 Task: Add Derma-E Rosehip & Almond Hand to the cart.
Action: Mouse moved to (750, 294)
Screenshot: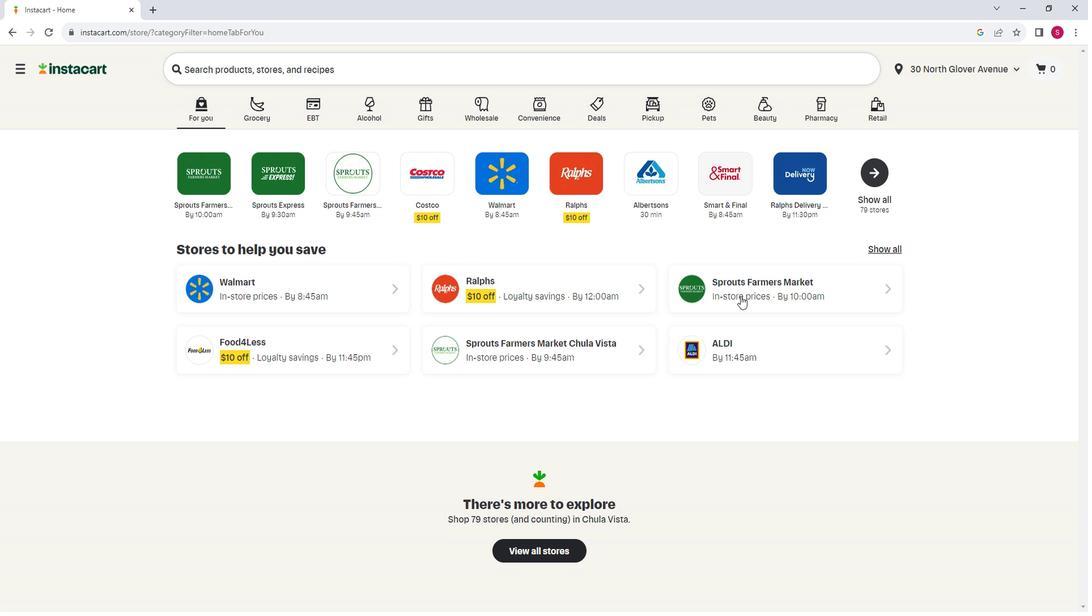 
Action: Mouse pressed left at (750, 294)
Screenshot: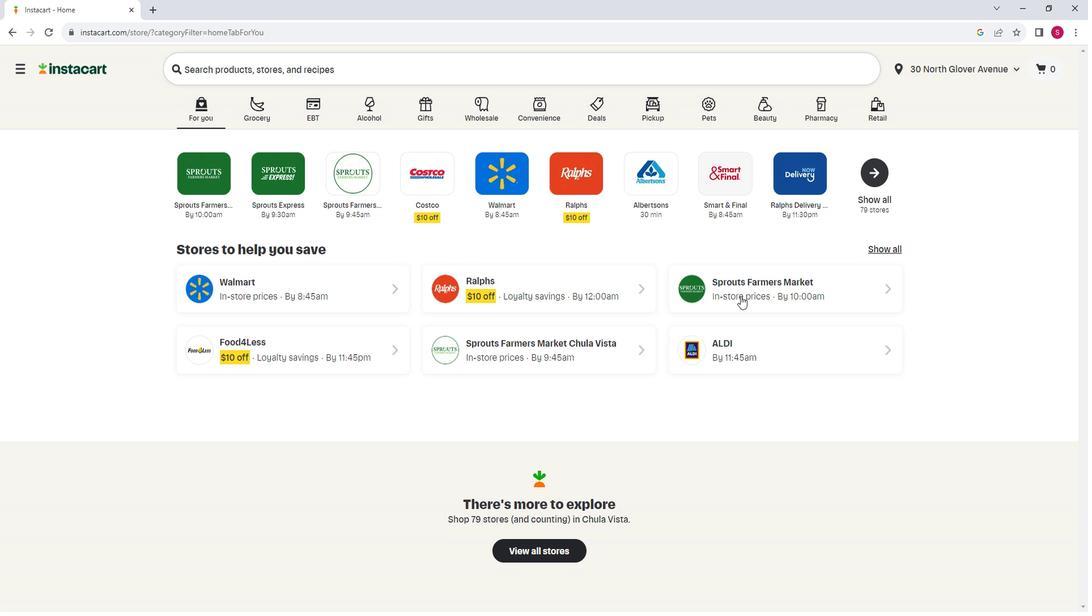 
Action: Mouse moved to (89, 417)
Screenshot: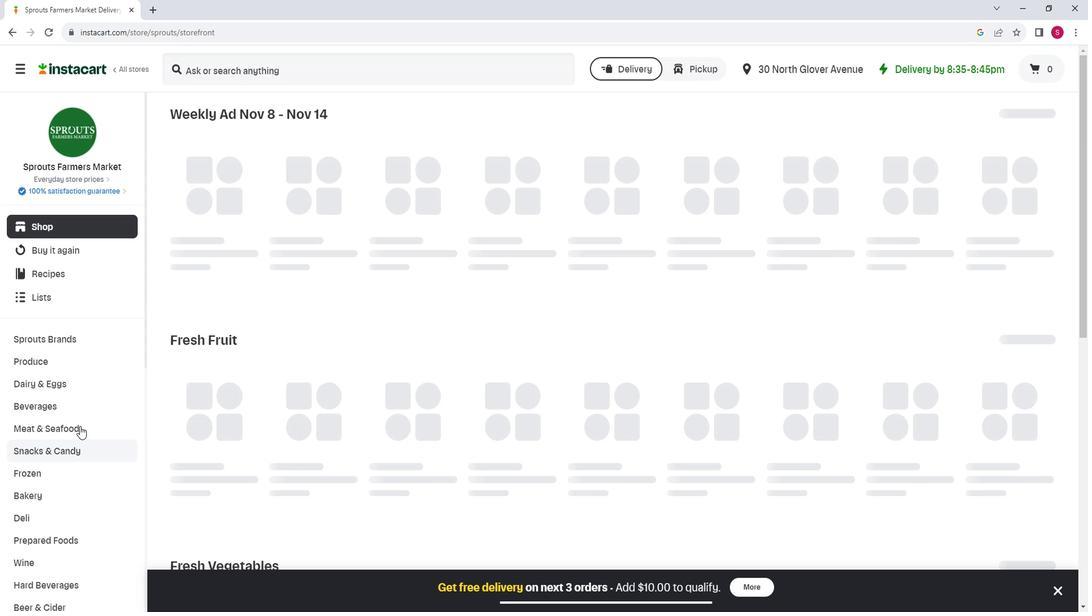 
Action: Mouse scrolled (89, 417) with delta (0, 0)
Screenshot: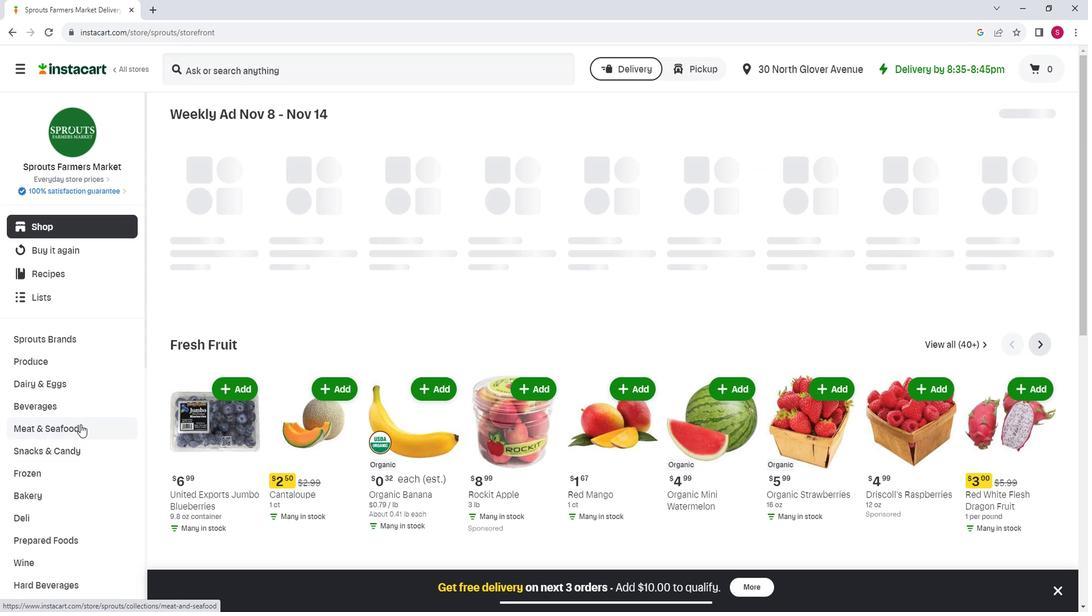 
Action: Mouse moved to (90, 417)
Screenshot: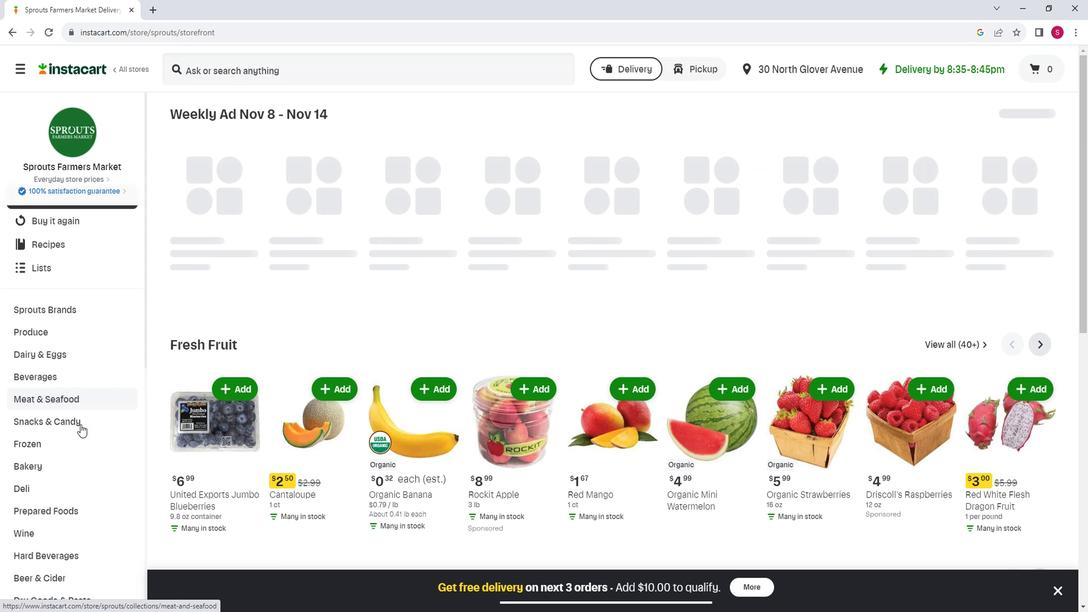 
Action: Mouse scrolled (90, 416) with delta (0, 0)
Screenshot: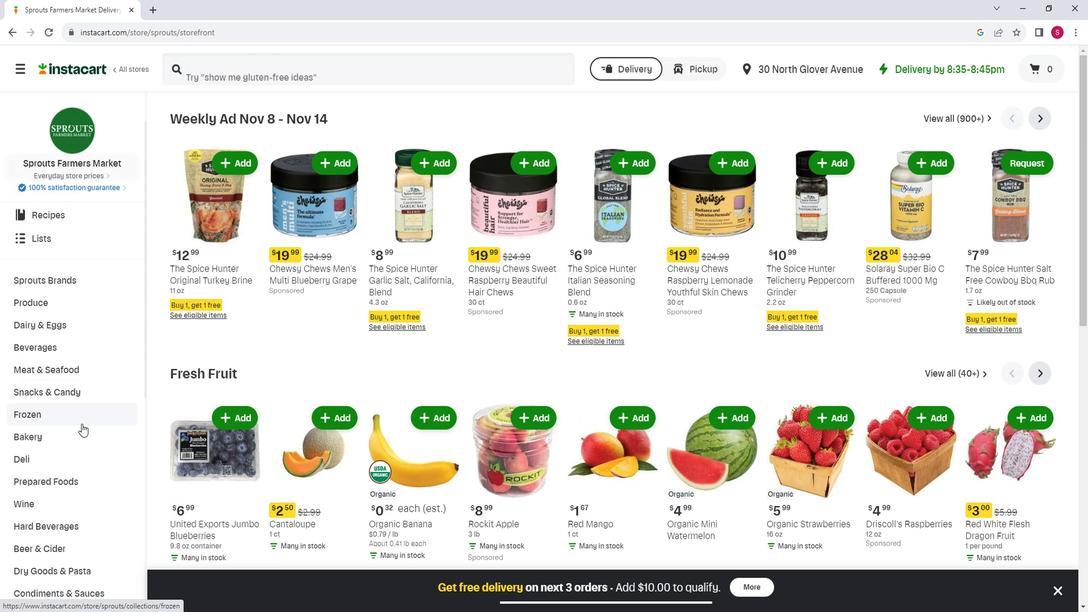 
Action: Mouse moved to (90, 417)
Screenshot: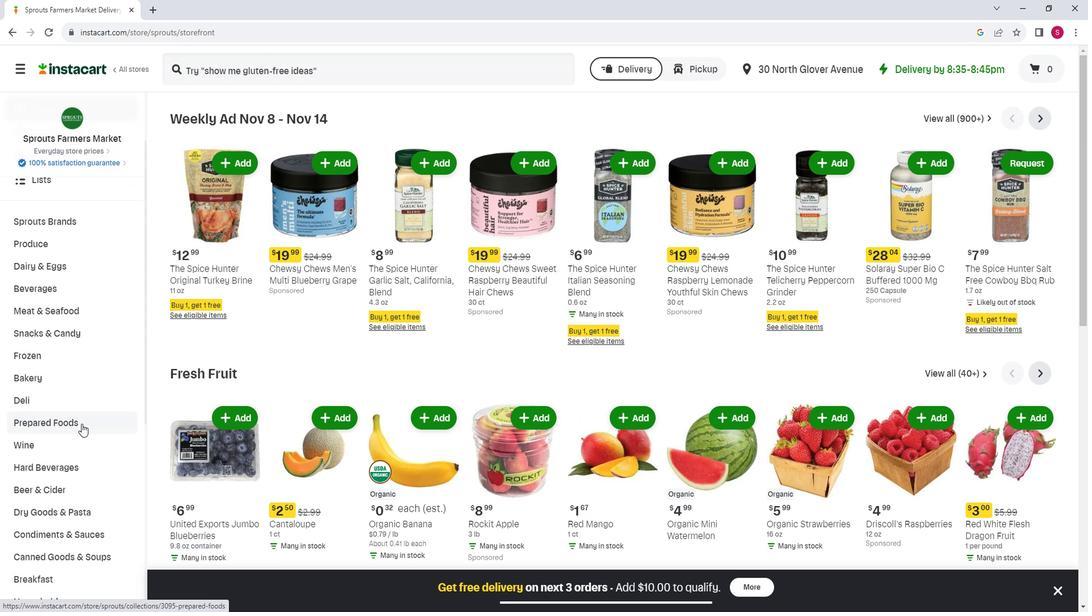
Action: Mouse scrolled (90, 416) with delta (0, 0)
Screenshot: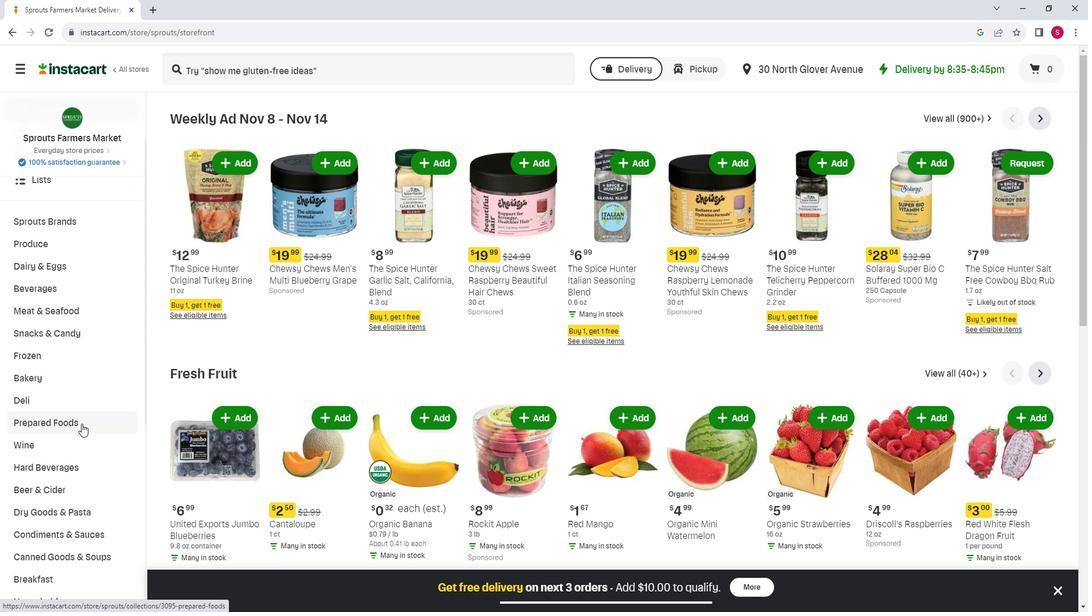 
Action: Mouse scrolled (90, 416) with delta (0, 0)
Screenshot: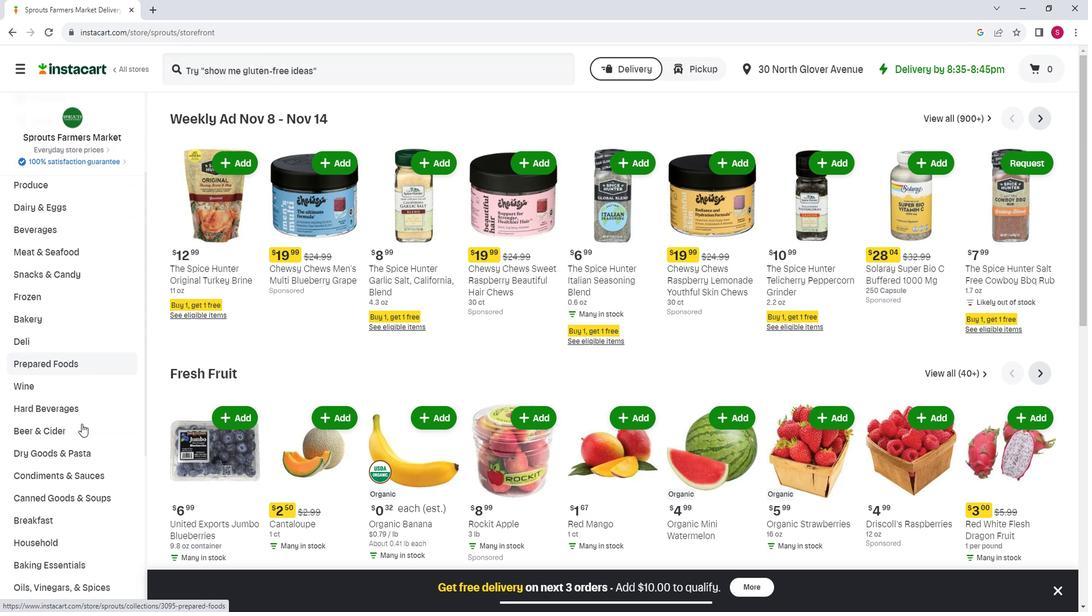 
Action: Mouse moved to (79, 472)
Screenshot: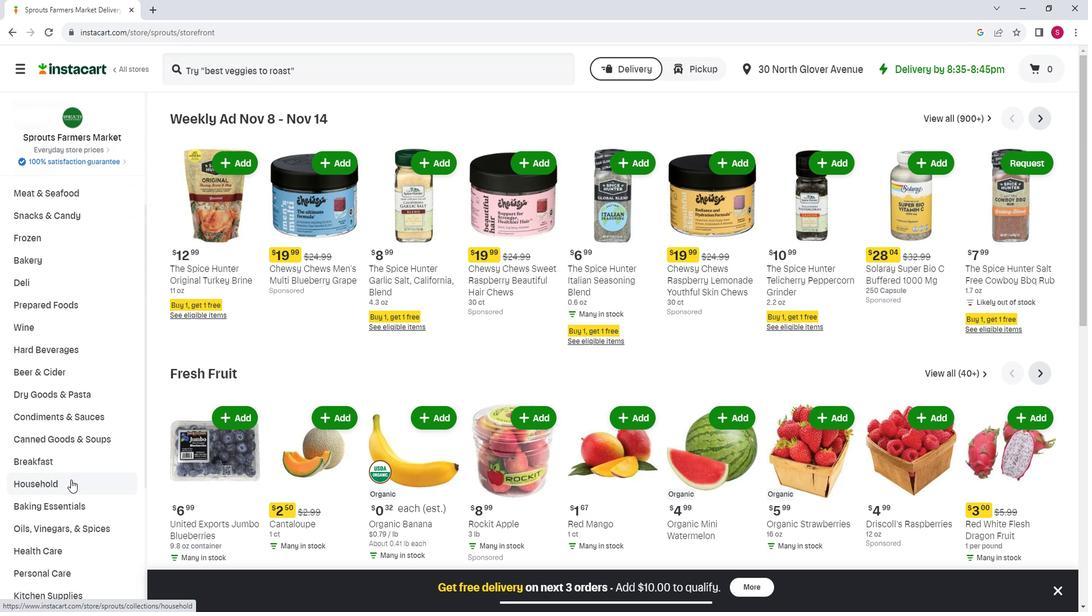 
Action: Mouse scrolled (79, 472) with delta (0, 0)
Screenshot: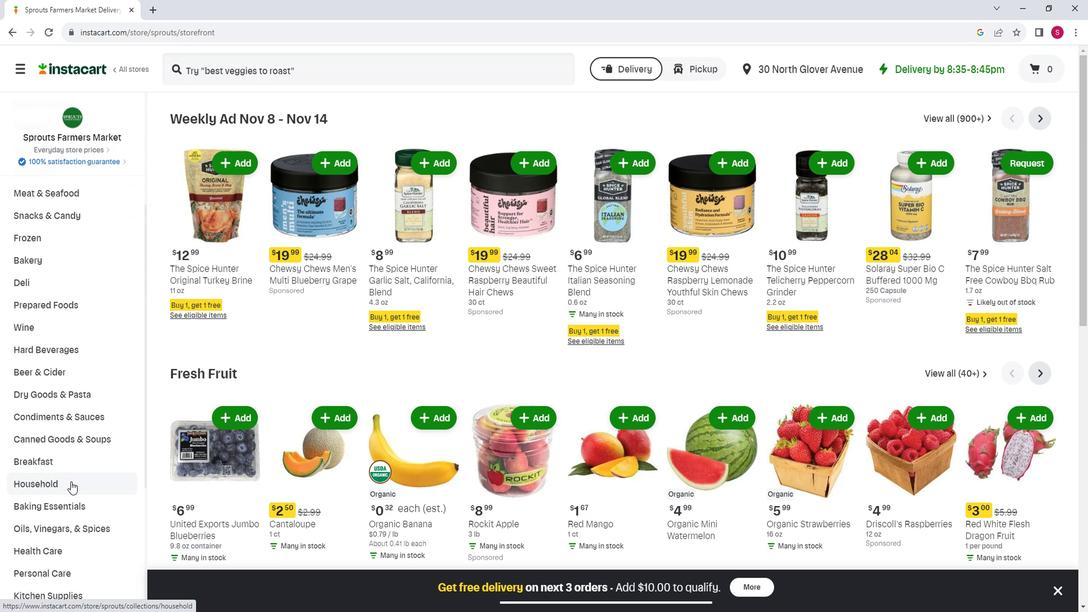 
Action: Mouse moved to (77, 494)
Screenshot: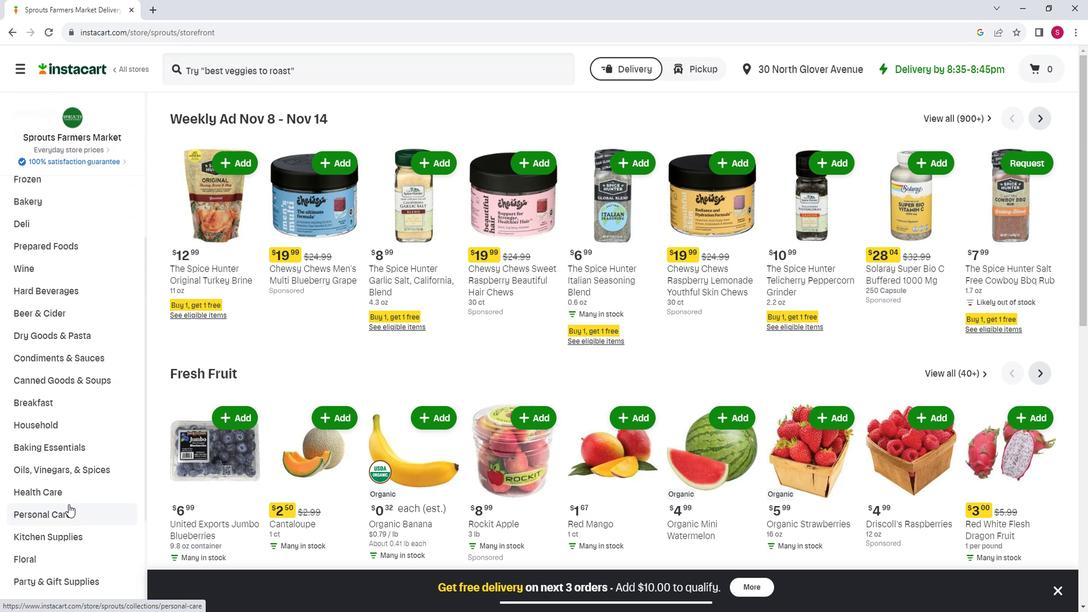 
Action: Mouse pressed left at (77, 494)
Screenshot: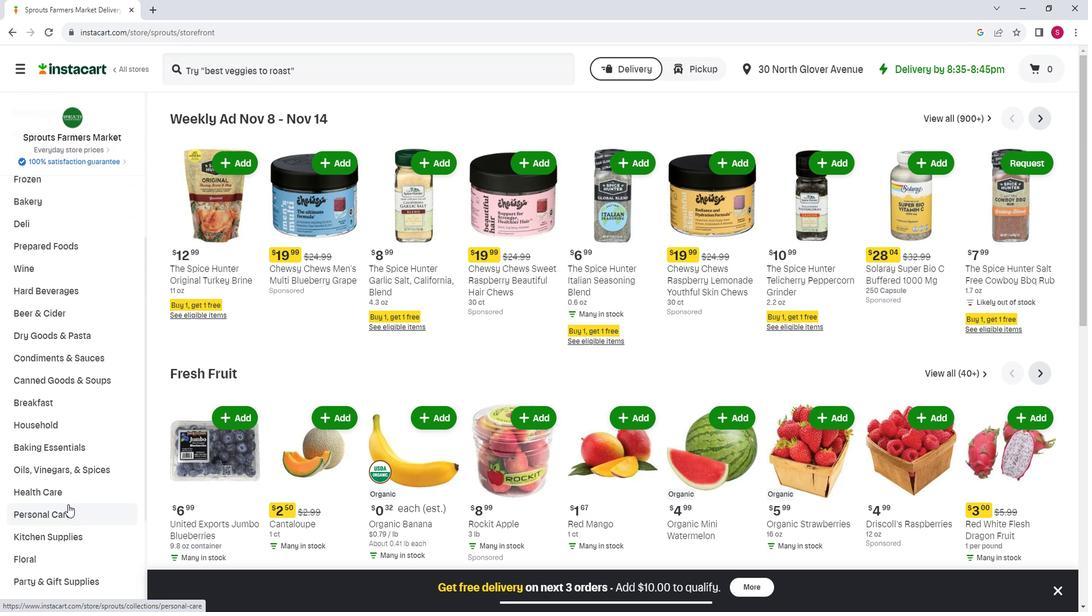 
Action: Mouse moved to (307, 154)
Screenshot: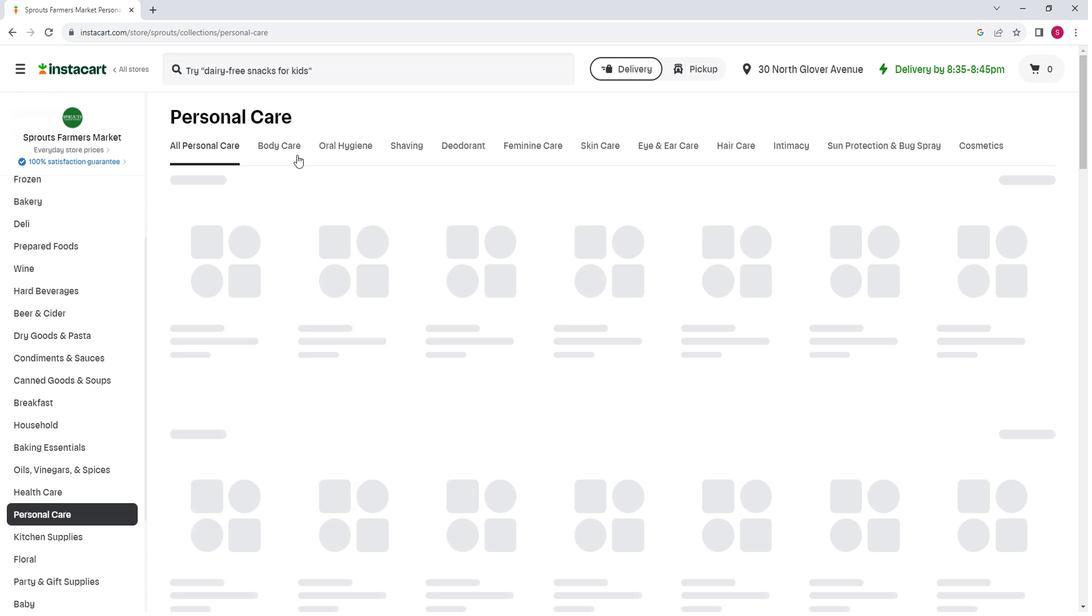 
Action: Mouse pressed left at (307, 154)
Screenshot: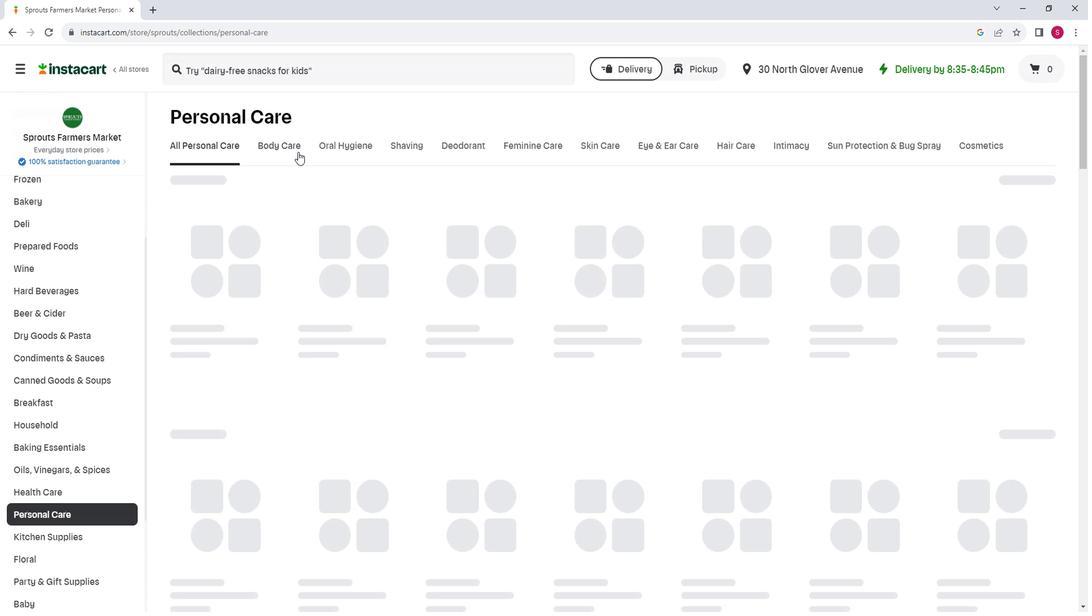 
Action: Mouse moved to (465, 202)
Screenshot: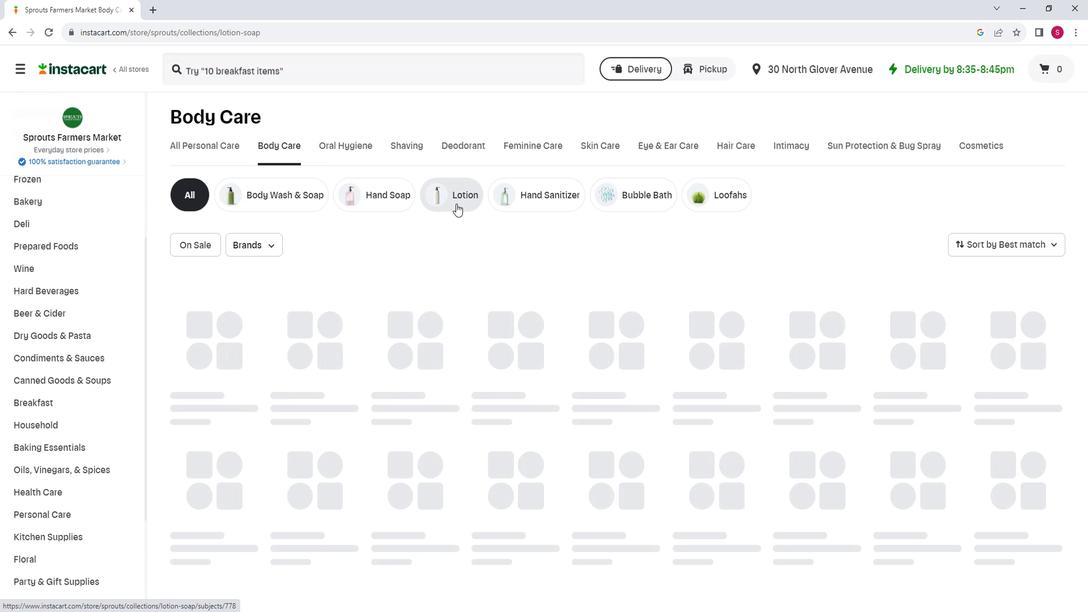 
Action: Mouse pressed left at (465, 202)
Screenshot: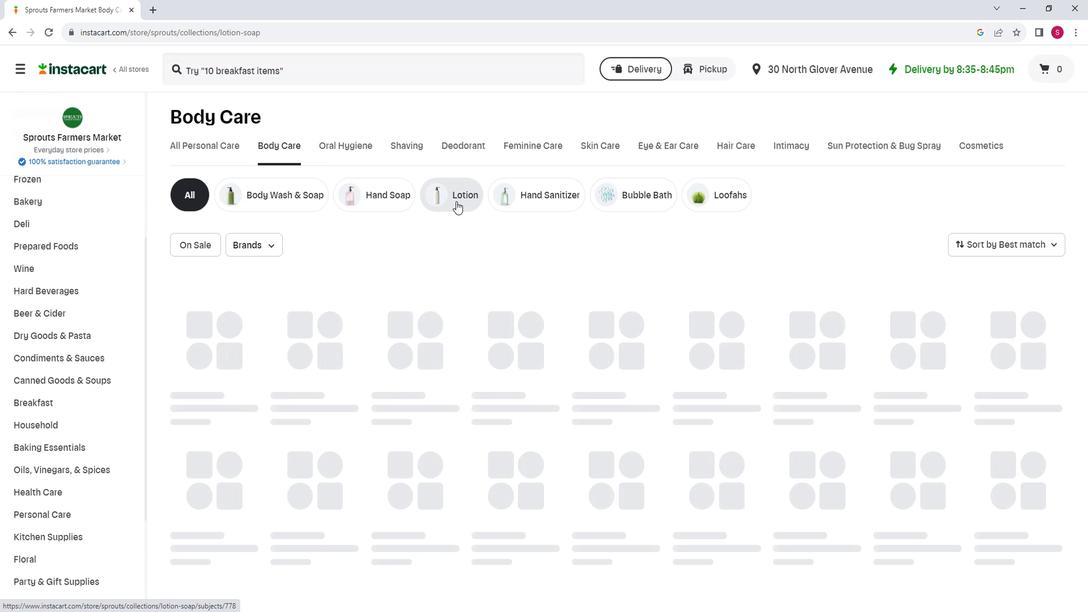 
Action: Mouse moved to (292, 86)
Screenshot: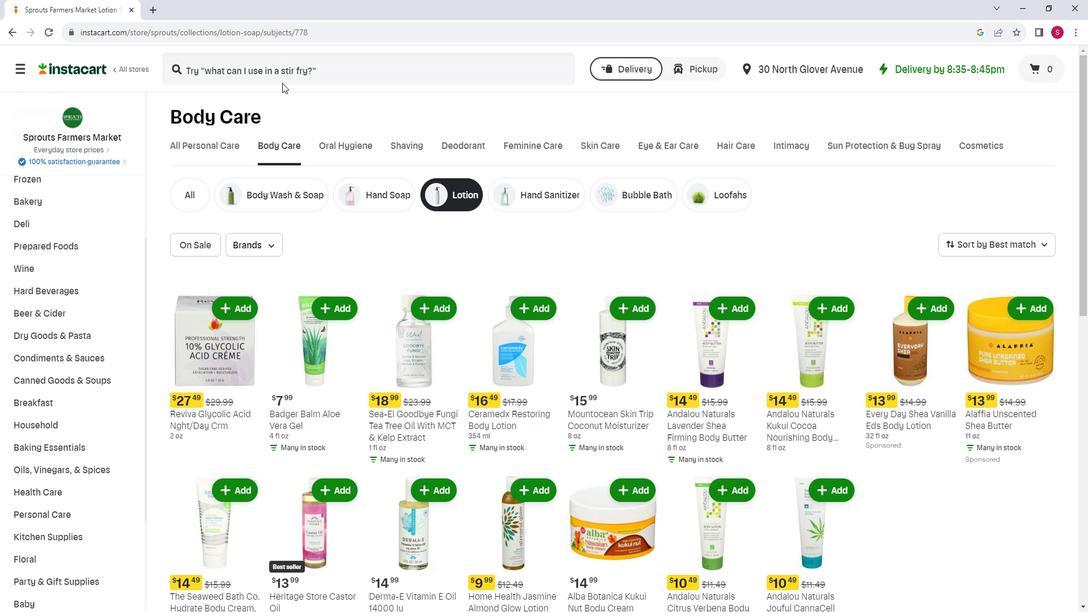 
Action: Mouse pressed left at (292, 86)
Screenshot: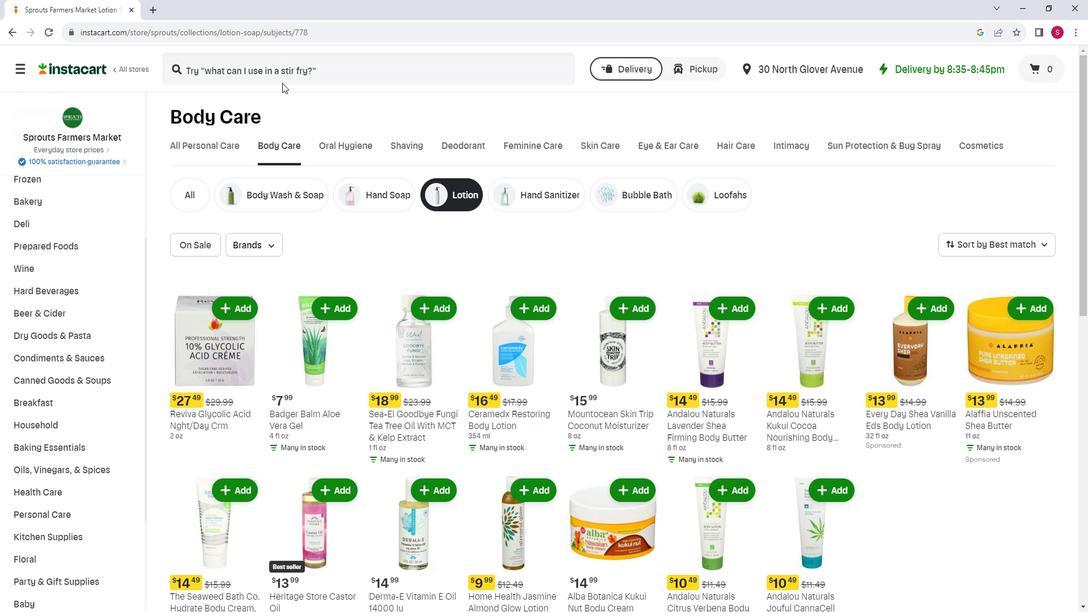 
Action: Mouse moved to (297, 83)
Screenshot: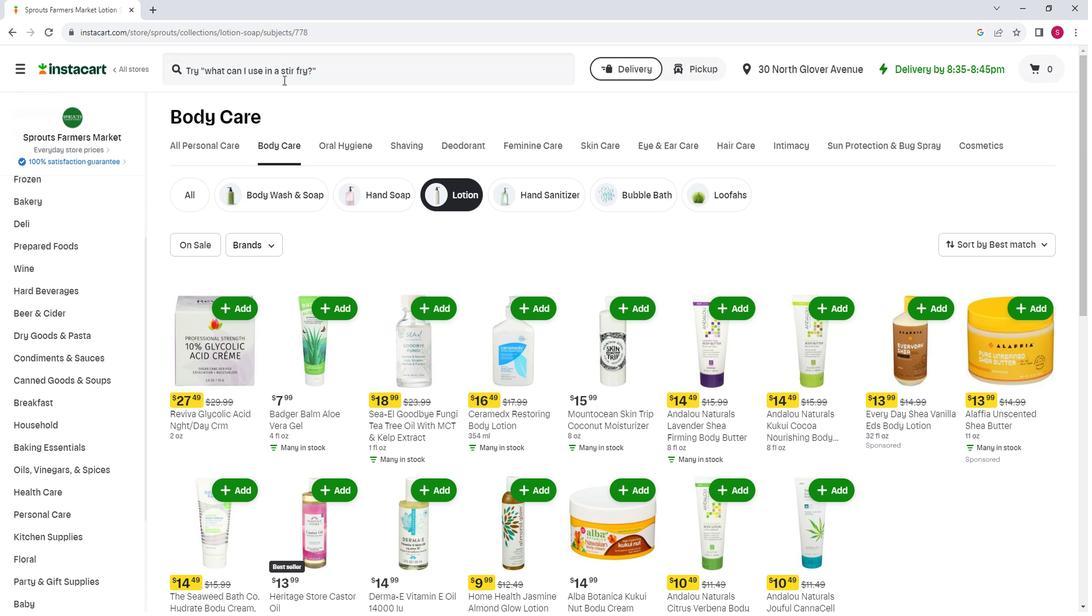 
Action: Mouse pressed left at (297, 83)
Screenshot: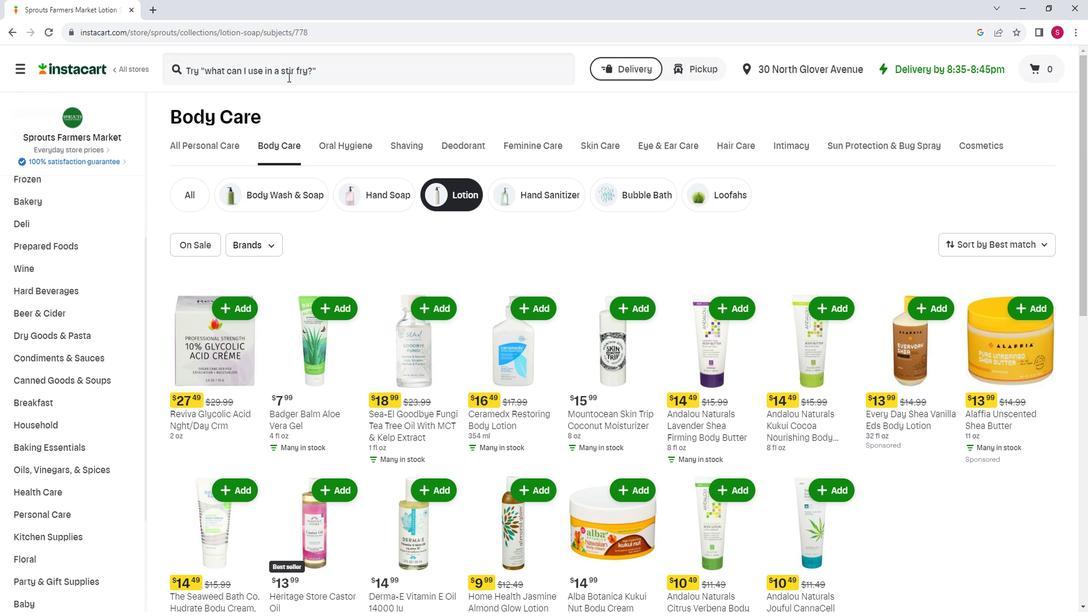 
Action: Key pressed <Key.shift>Derma-<Key.shift>E<Key.space><Key.shift><Key.shift><Key.shift><Key.shift>Rosehip<Key.space><Key.shift>&<Key.space><Key.shift>Almond<Key.space><Key.shift>Hand<Key.space><Key.enter>
Screenshot: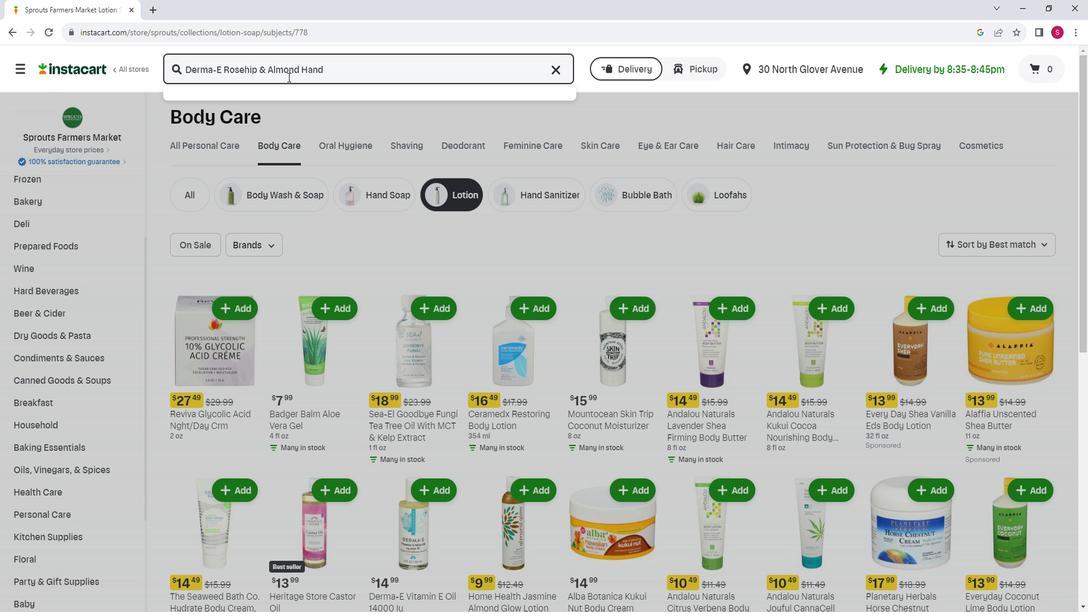 
Action: Mouse moved to (341, 300)
Screenshot: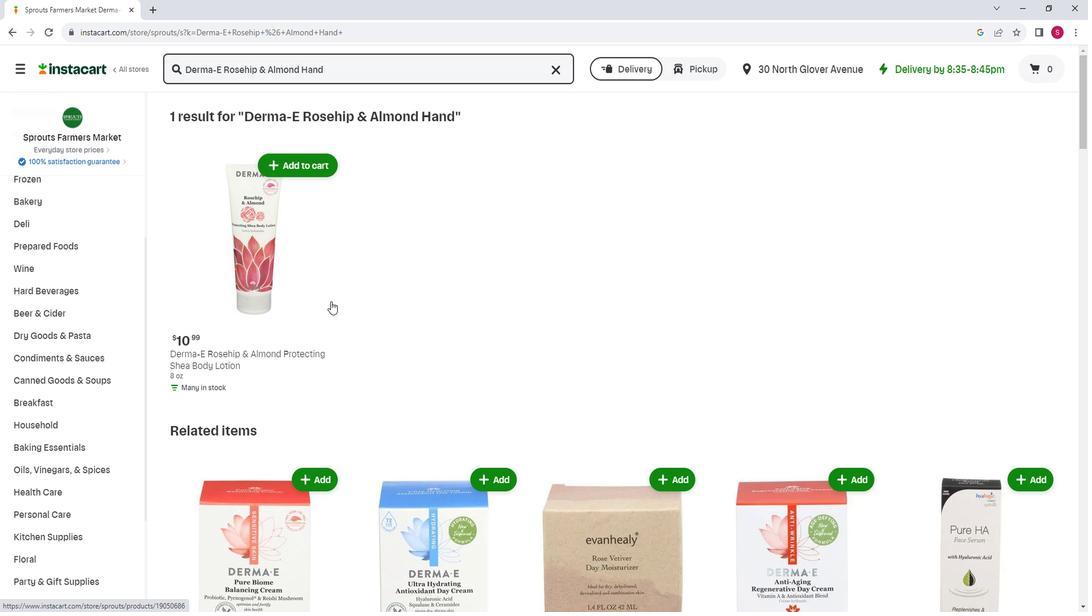 
Action: Mouse scrolled (341, 299) with delta (0, 0)
Screenshot: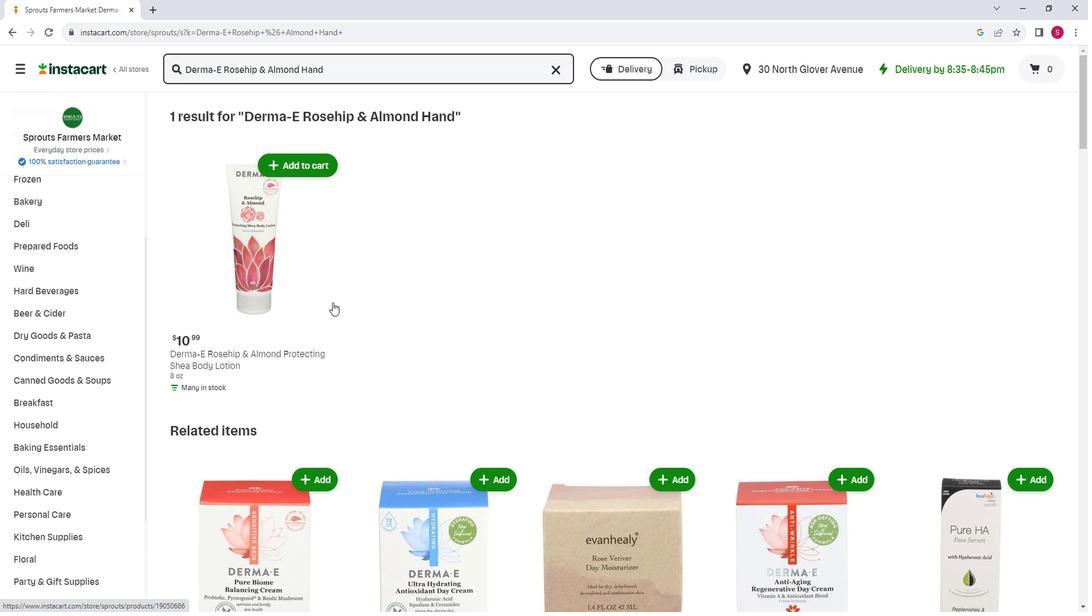 
Action: Mouse scrolled (341, 299) with delta (0, 0)
Screenshot: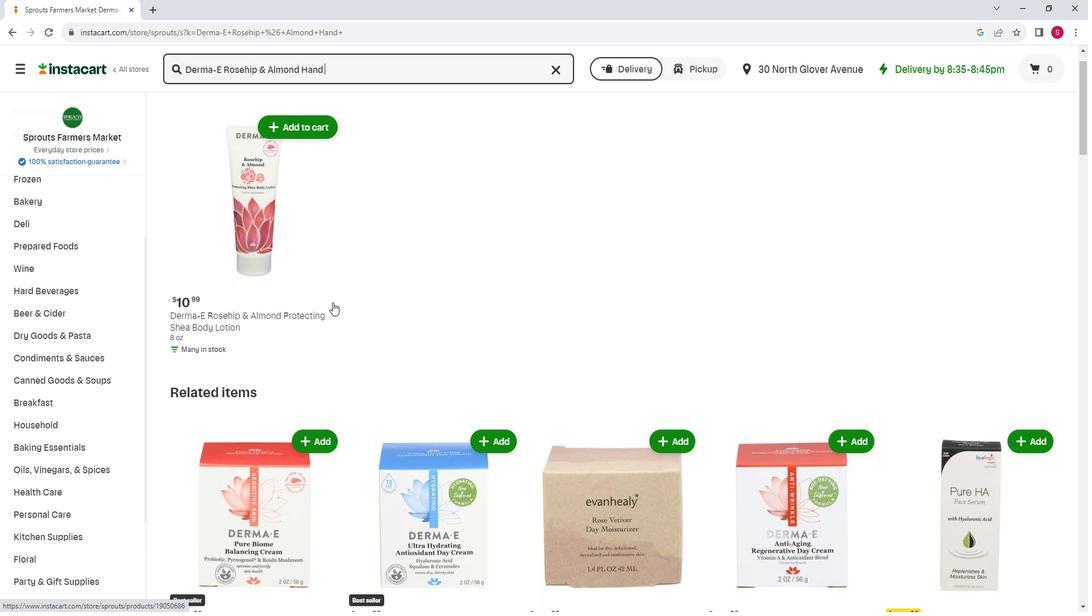 
Action: Mouse moved to (373, 289)
Screenshot: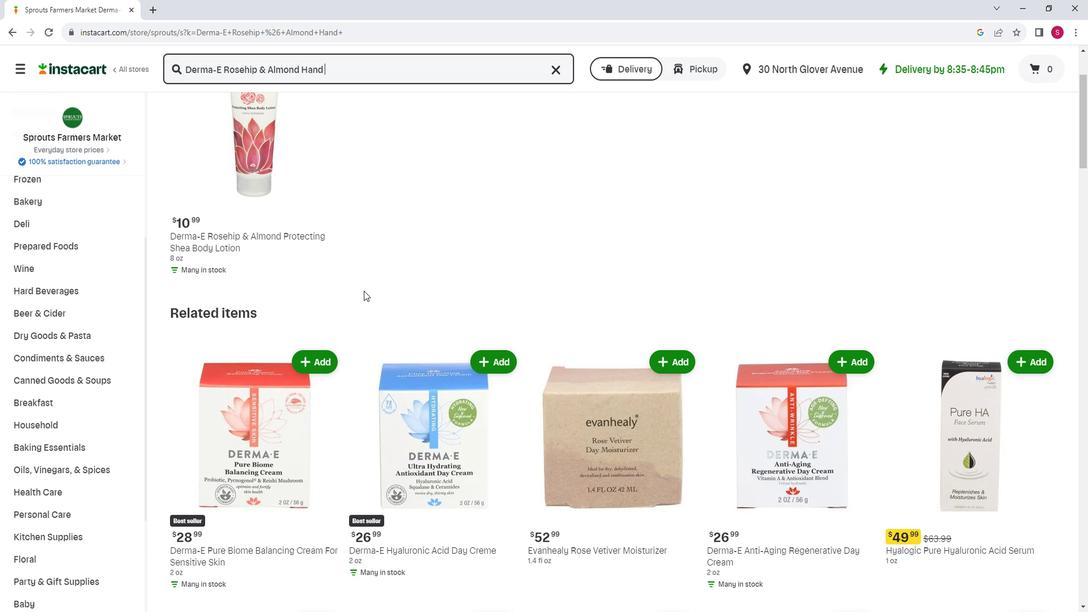 
Action: Mouse scrolled (373, 288) with delta (0, 0)
Screenshot: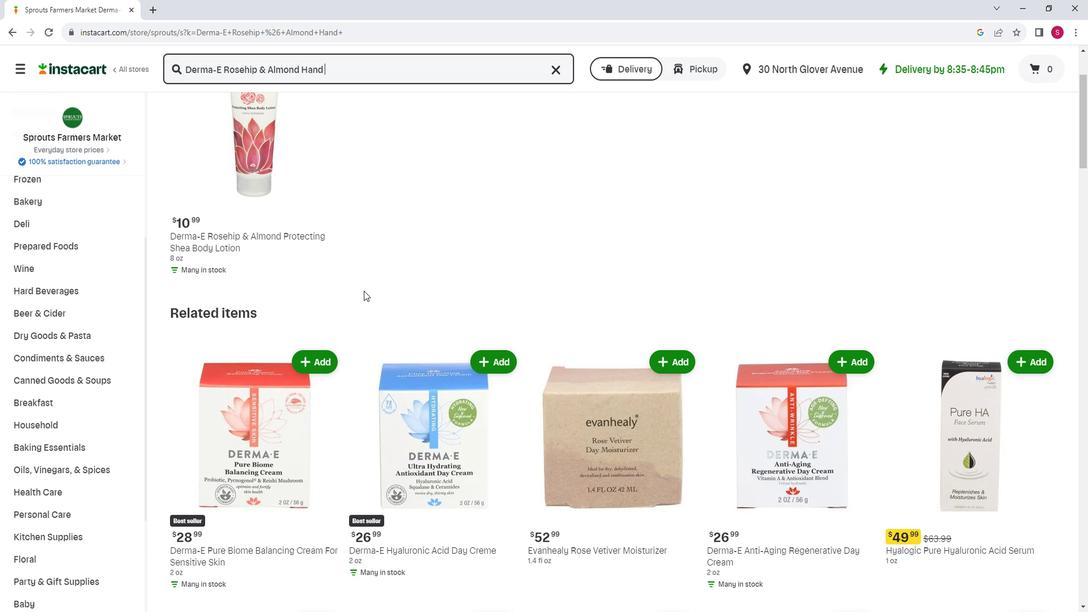
Action: Mouse moved to (374, 288)
Screenshot: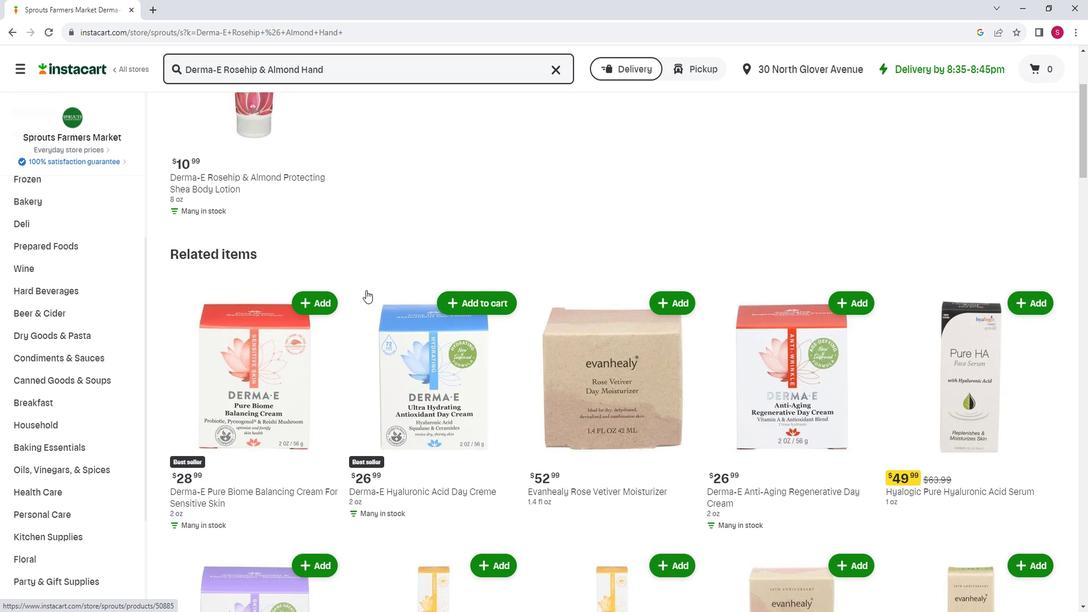 
Action: Mouse scrolled (374, 288) with delta (0, 0)
Screenshot: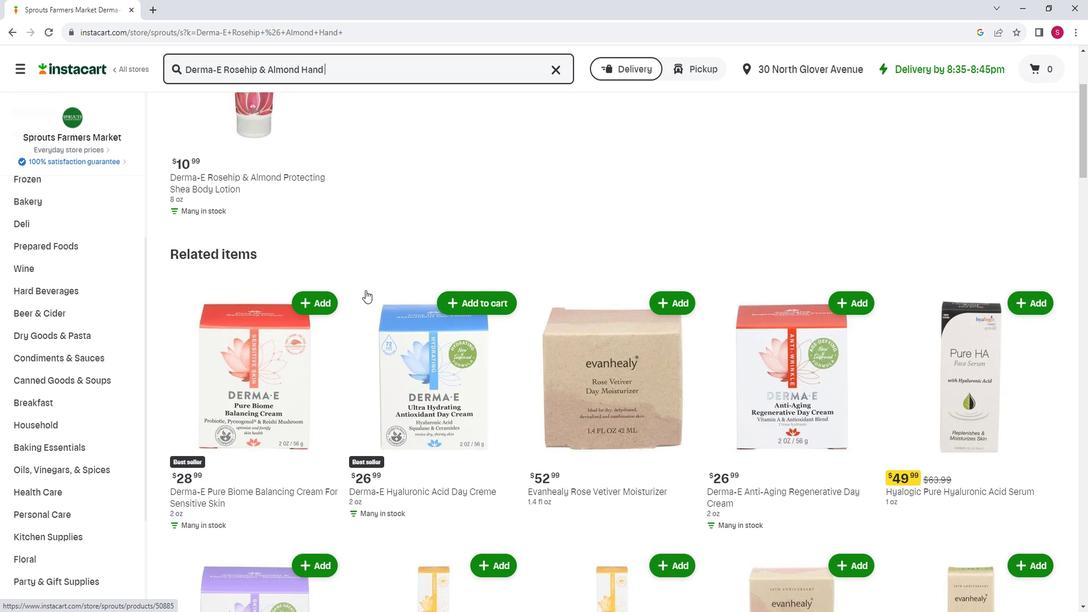 
Action: Mouse moved to (371, 280)
Screenshot: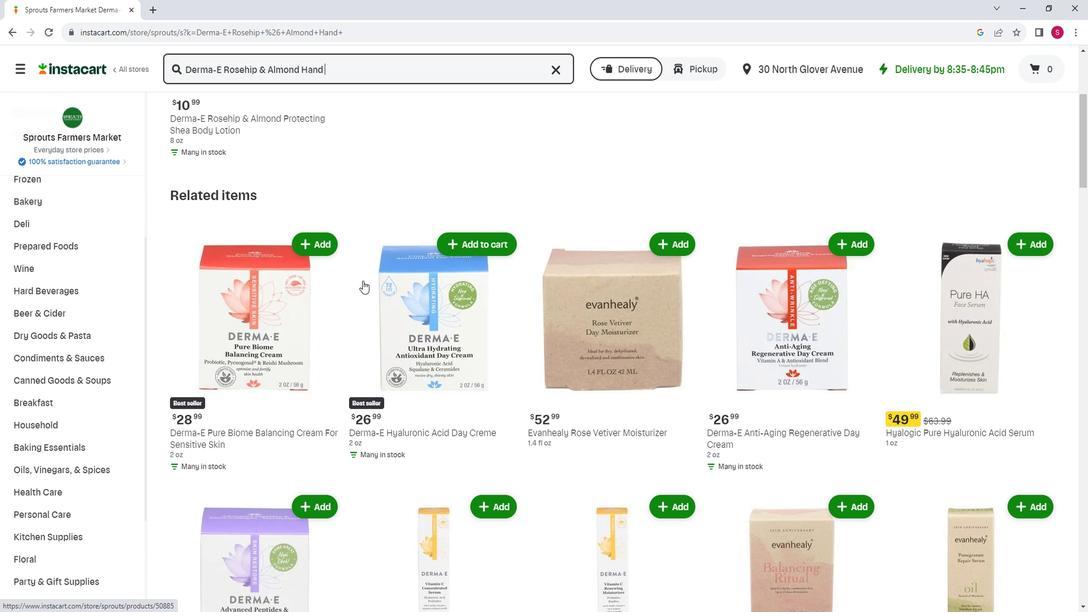 
Action: Mouse scrolled (371, 279) with delta (0, 0)
Screenshot: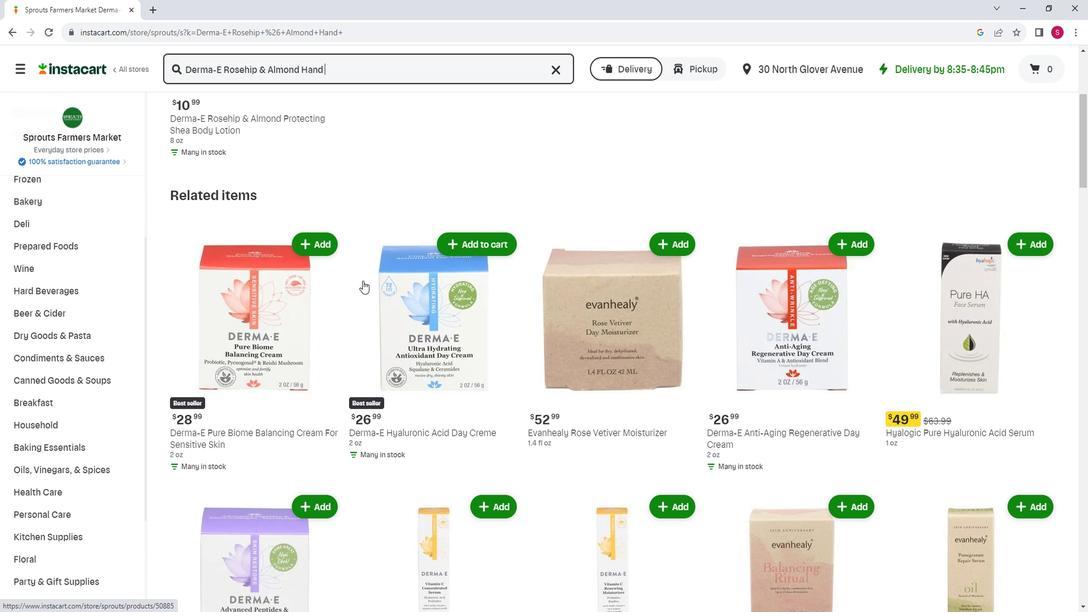 
Action: Mouse moved to (367, 282)
Screenshot: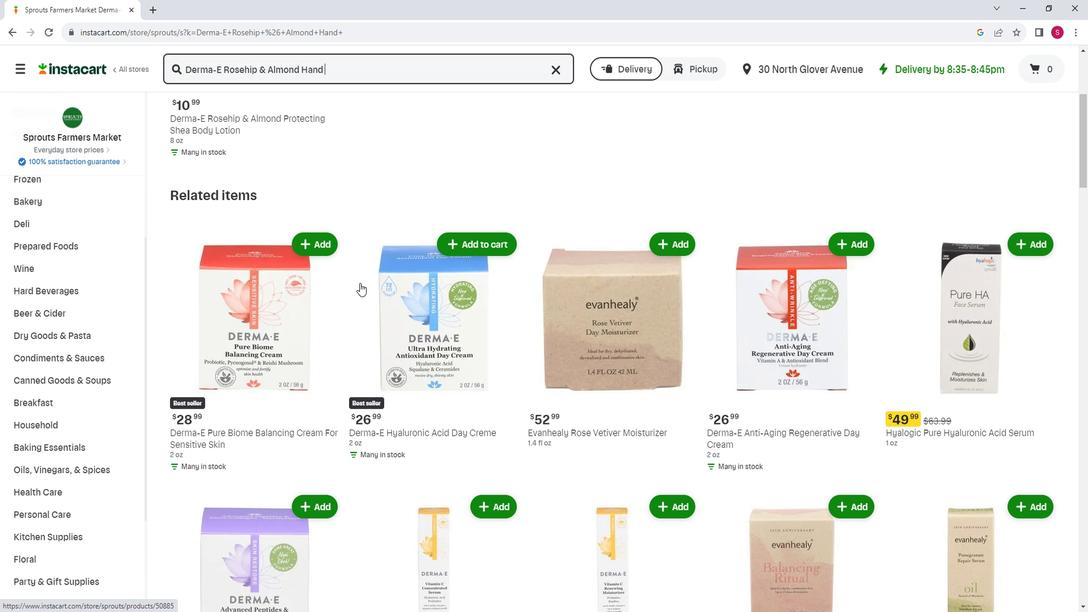 
Action: Mouse scrolled (367, 282) with delta (0, 0)
Screenshot: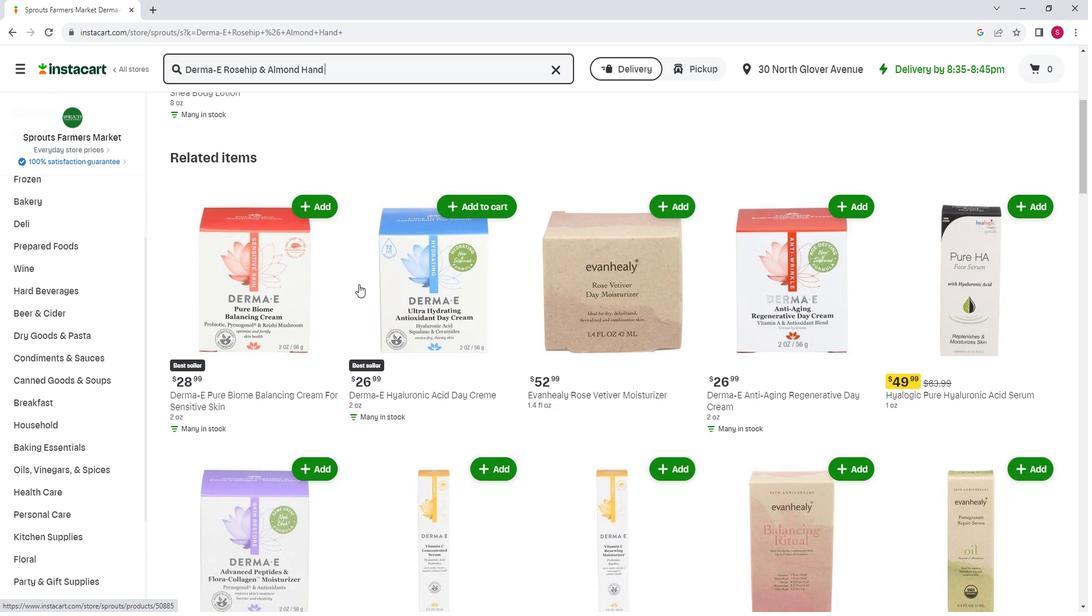 
Action: Mouse moved to (365, 286)
Screenshot: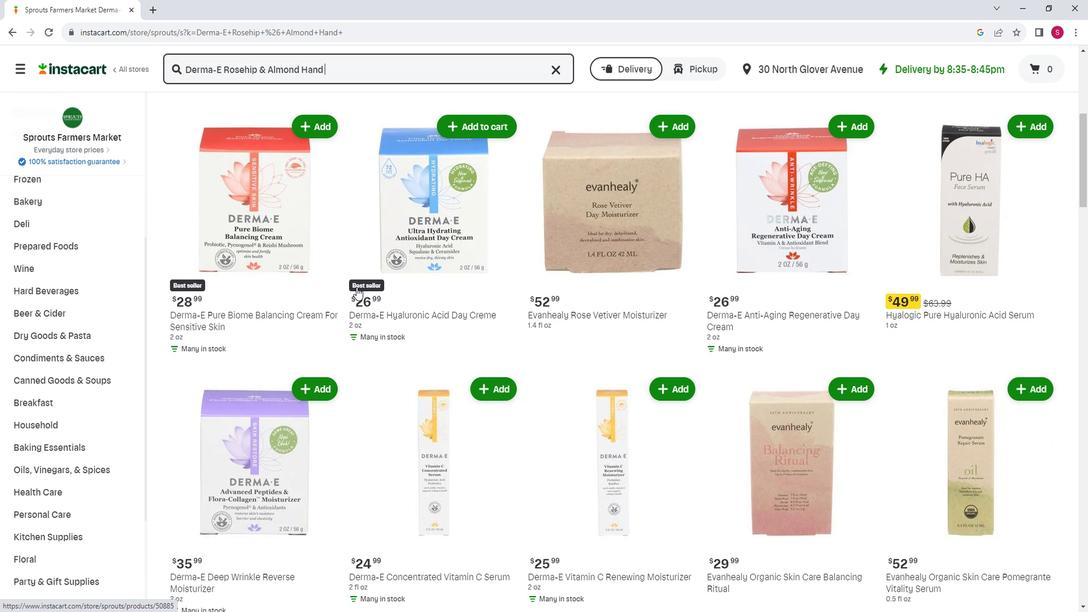 
Action: Mouse scrolled (365, 286) with delta (0, 0)
Screenshot: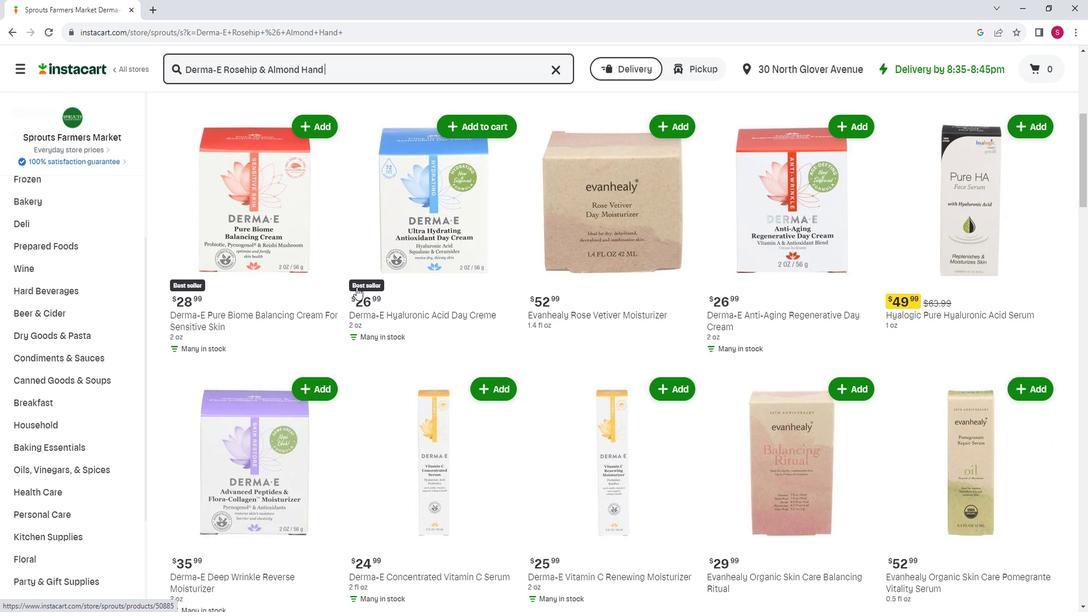 
Action: Mouse moved to (363, 295)
Screenshot: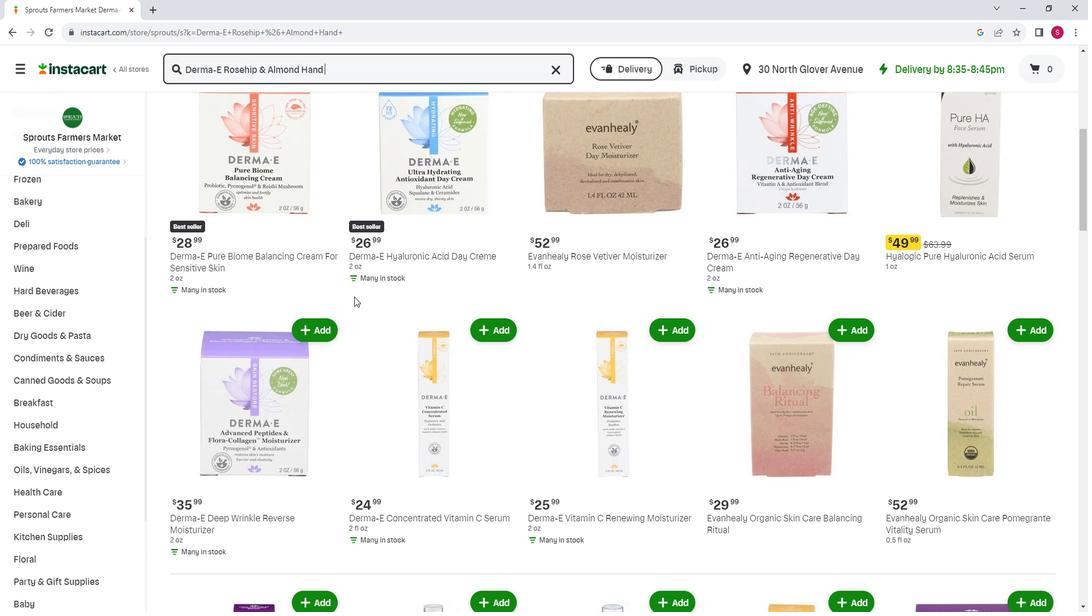 
Action: Mouse scrolled (363, 295) with delta (0, 0)
Screenshot: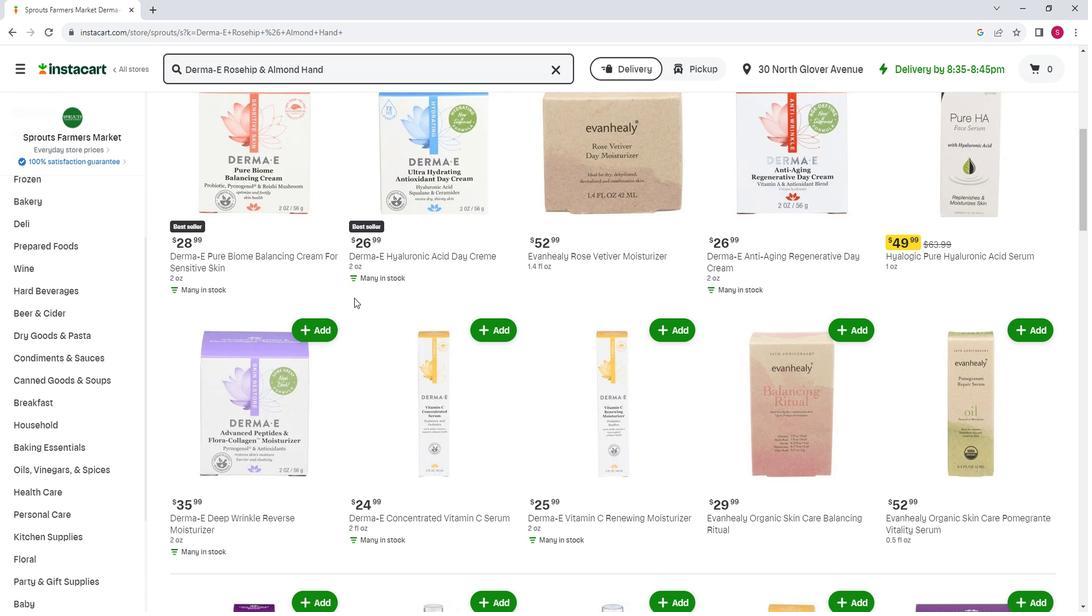 
Action: Mouse moved to (363, 295)
Screenshot: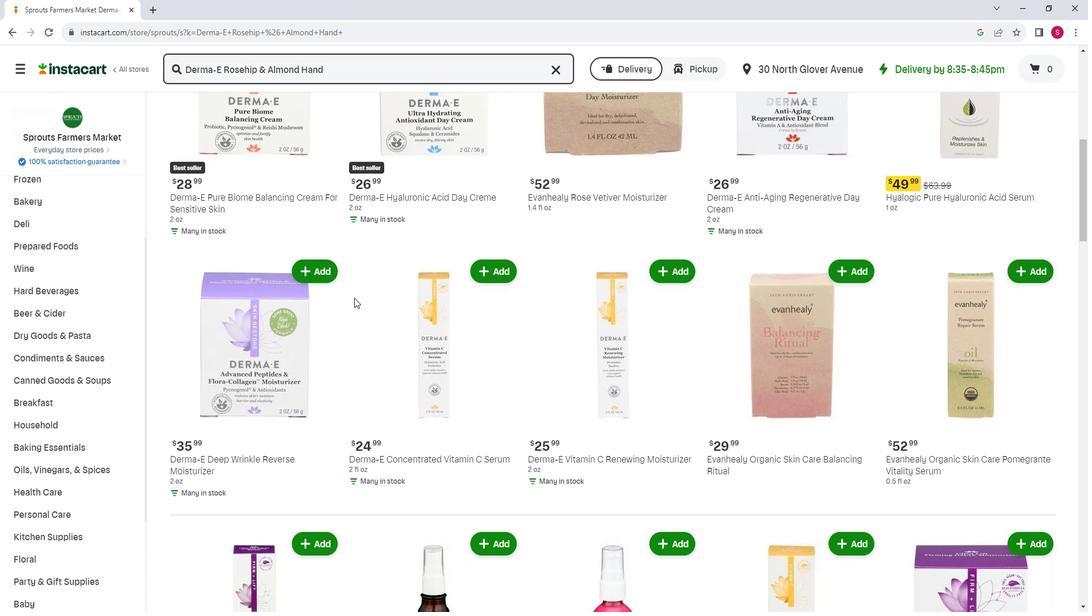 
Action: Mouse scrolled (363, 295) with delta (0, 0)
Screenshot: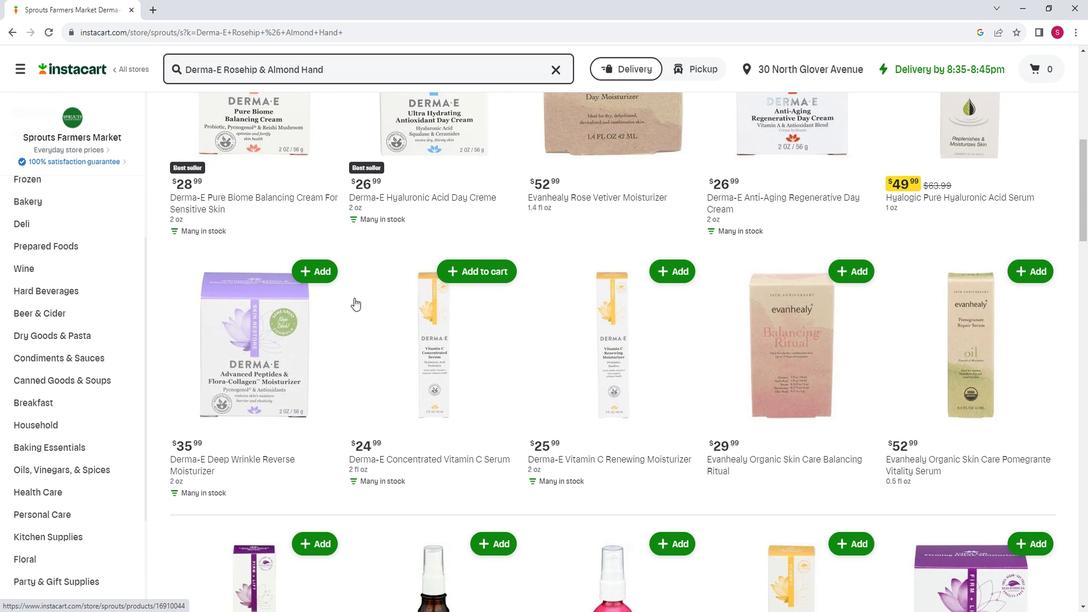 
Action: Mouse moved to (352, 298)
Screenshot: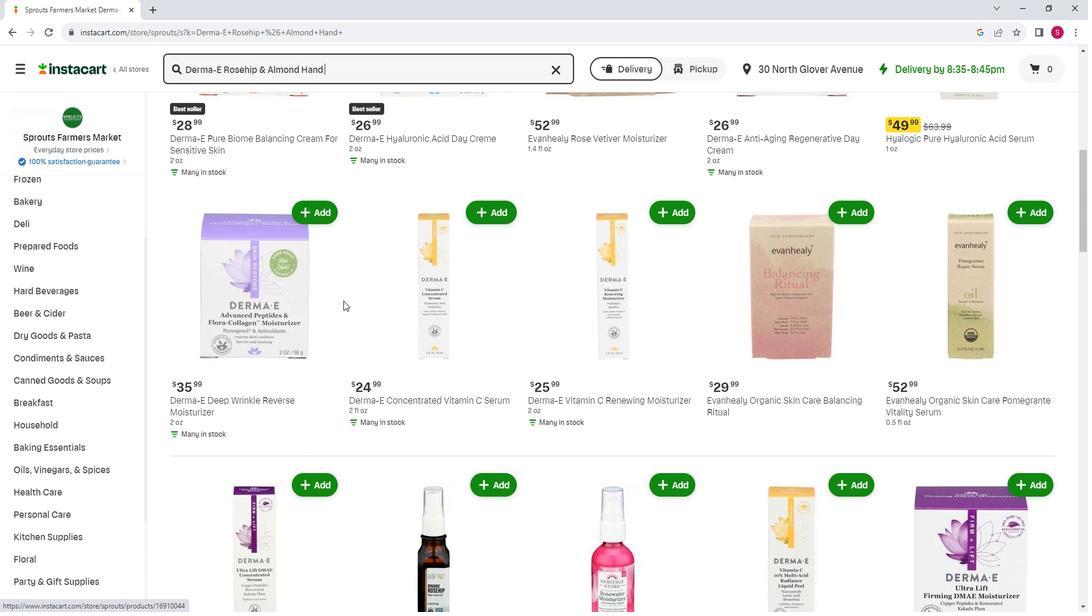 
Action: Mouse scrolled (352, 298) with delta (0, 0)
Screenshot: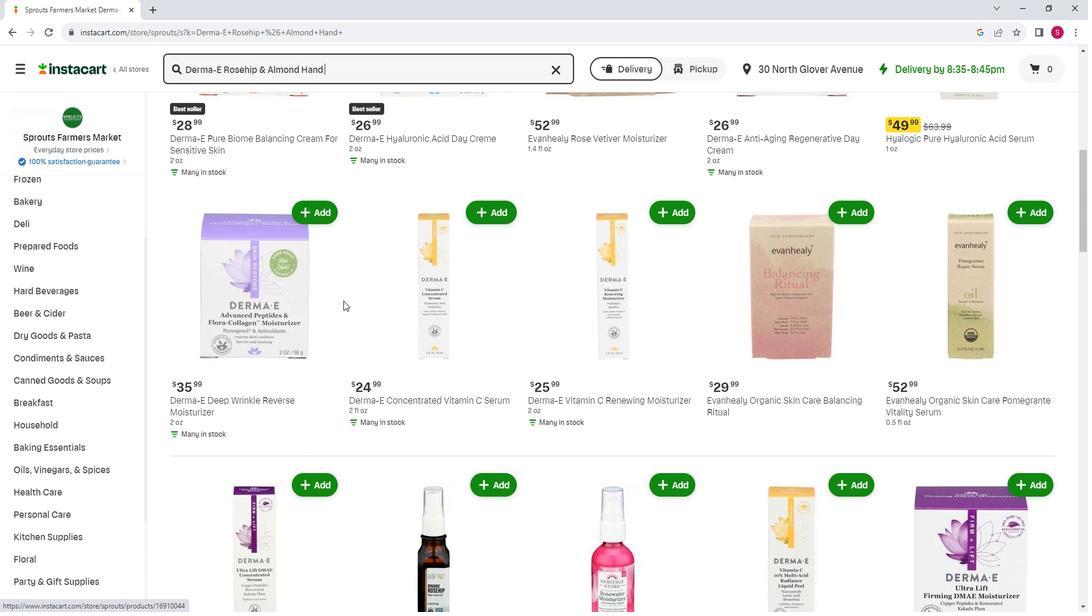 
Action: Mouse moved to (348, 297)
Screenshot: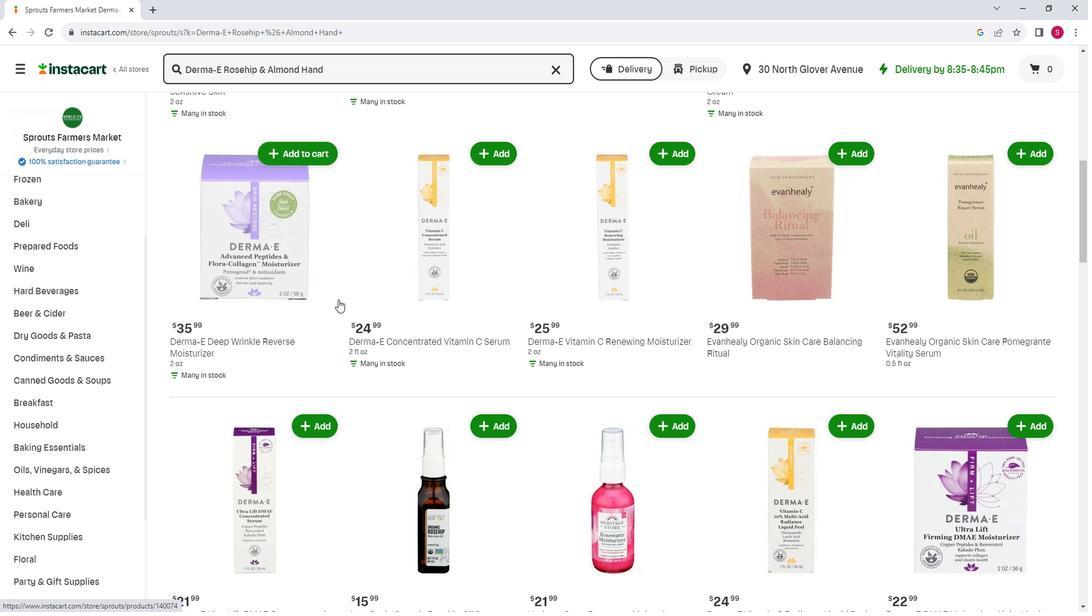 
Action: Mouse scrolled (348, 298) with delta (0, 0)
Screenshot: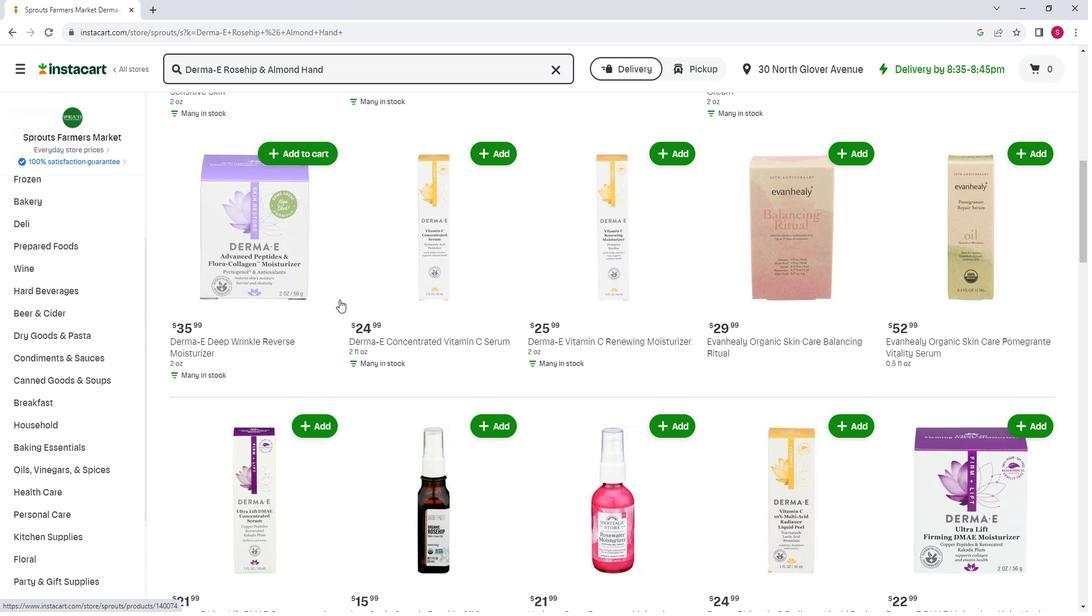 
Action: Mouse moved to (358, 299)
Screenshot: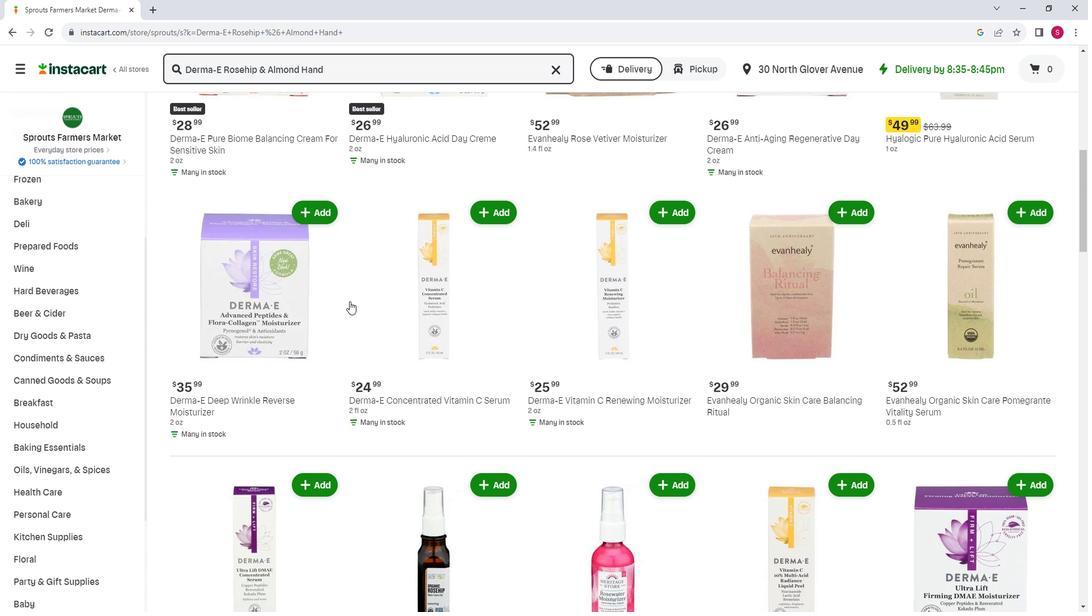 
Action: Mouse scrolled (358, 299) with delta (0, 0)
Screenshot: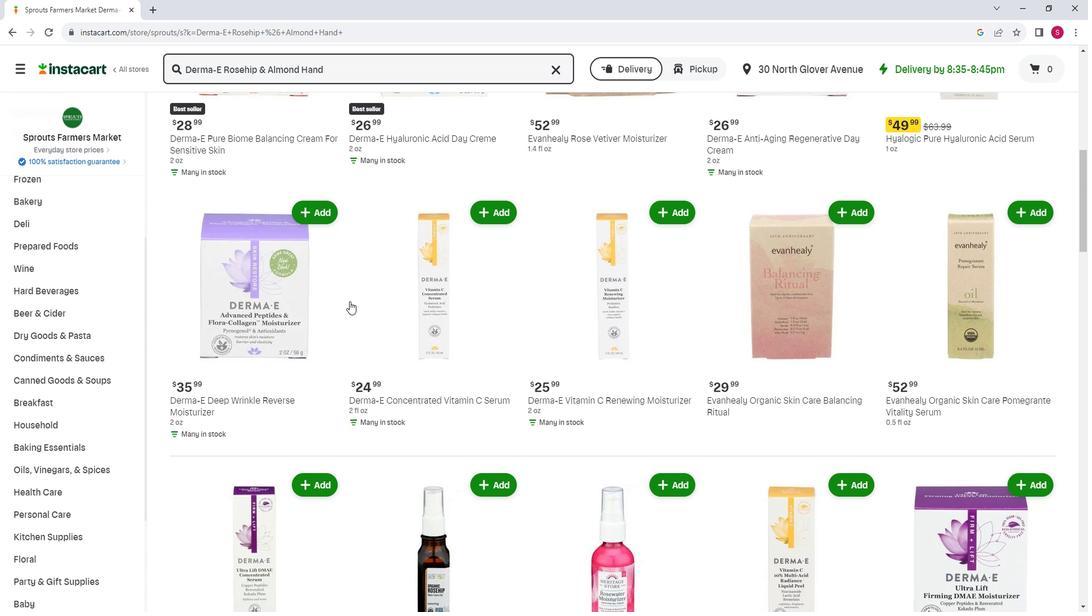 
Action: Mouse moved to (362, 300)
Screenshot: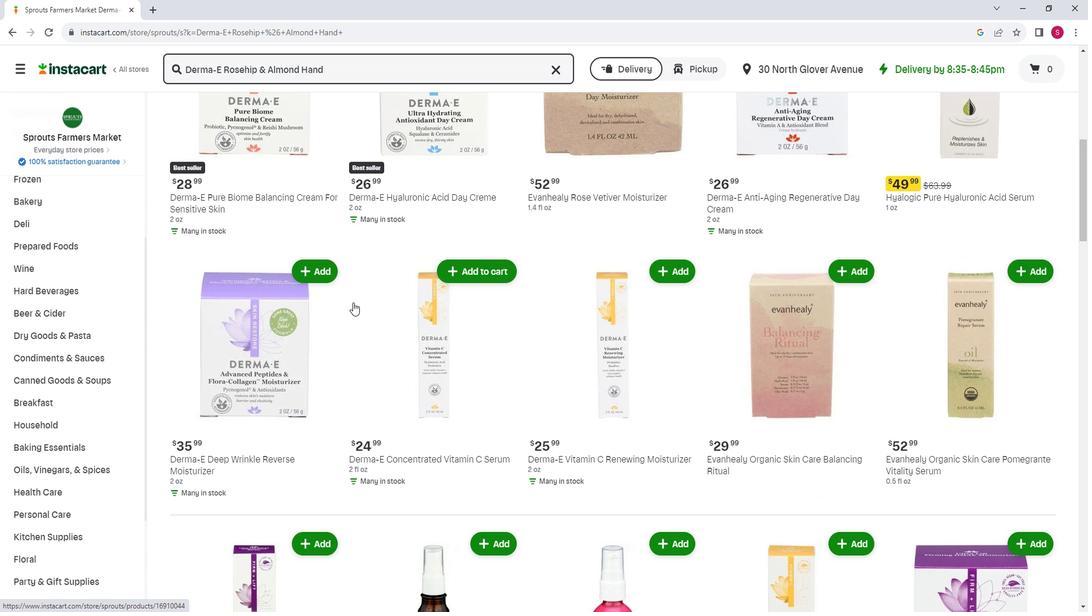 
Action: Mouse scrolled (362, 301) with delta (0, 0)
Screenshot: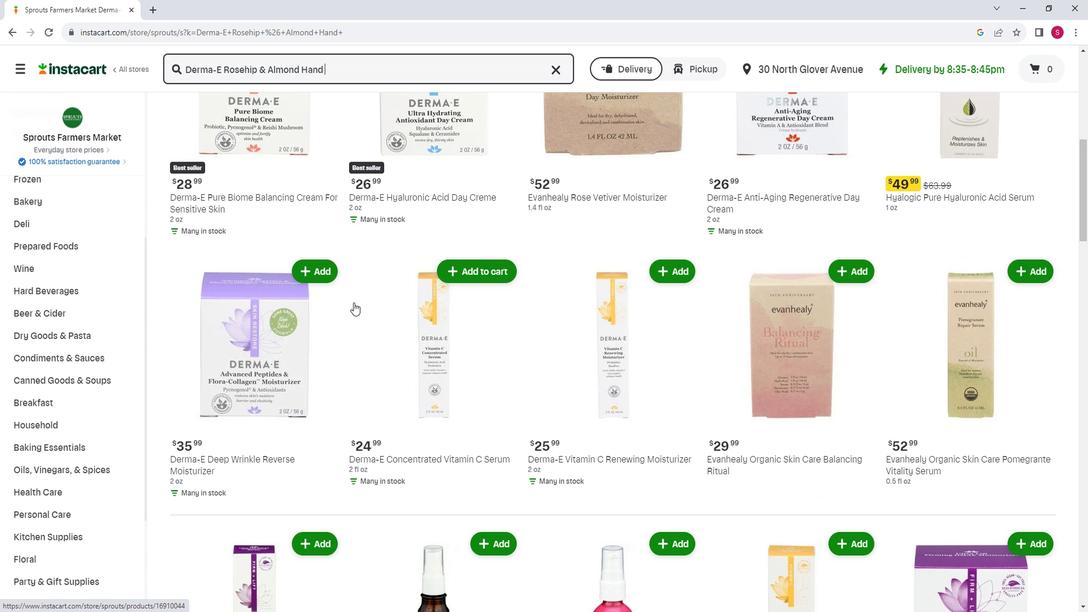 
Action: Mouse scrolled (362, 301) with delta (0, 0)
Screenshot: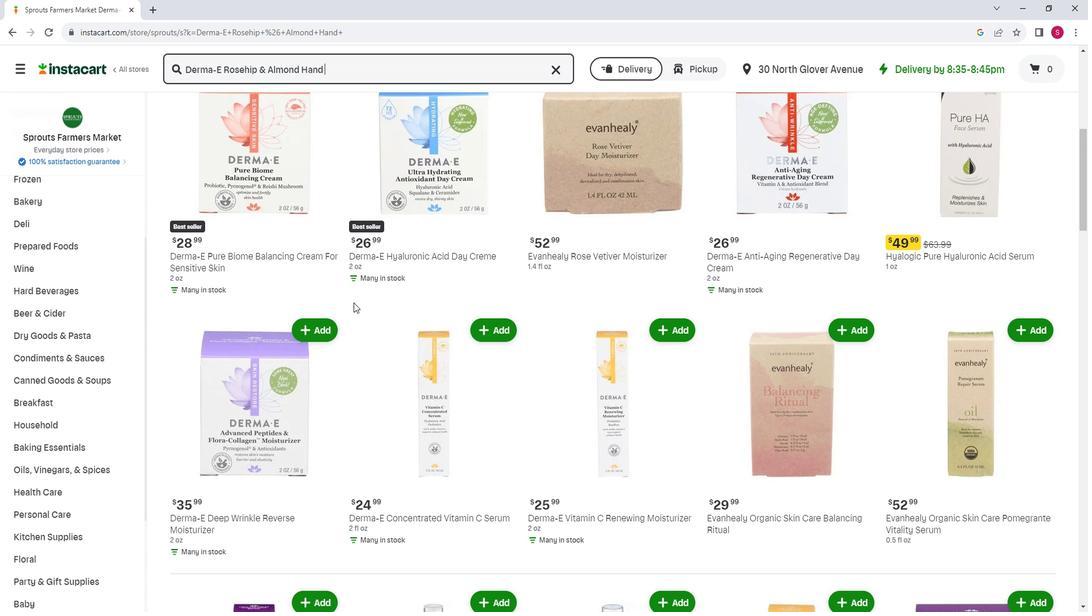 
Action: Mouse scrolled (362, 301) with delta (0, 0)
Screenshot: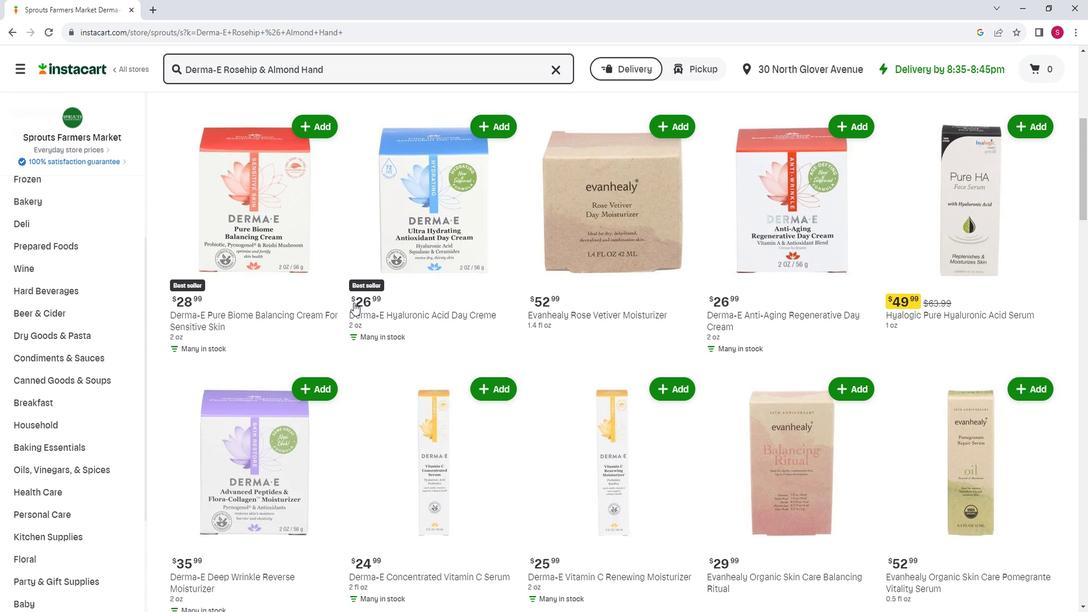 
Action: Mouse scrolled (362, 301) with delta (0, 0)
Screenshot: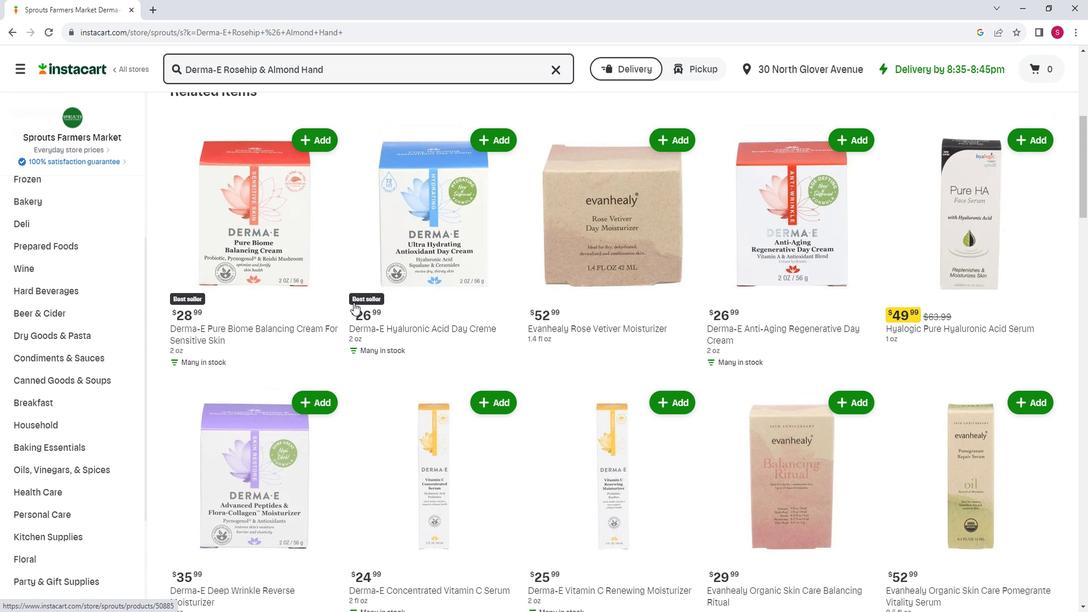 
Action: Mouse scrolled (362, 301) with delta (0, 0)
Screenshot: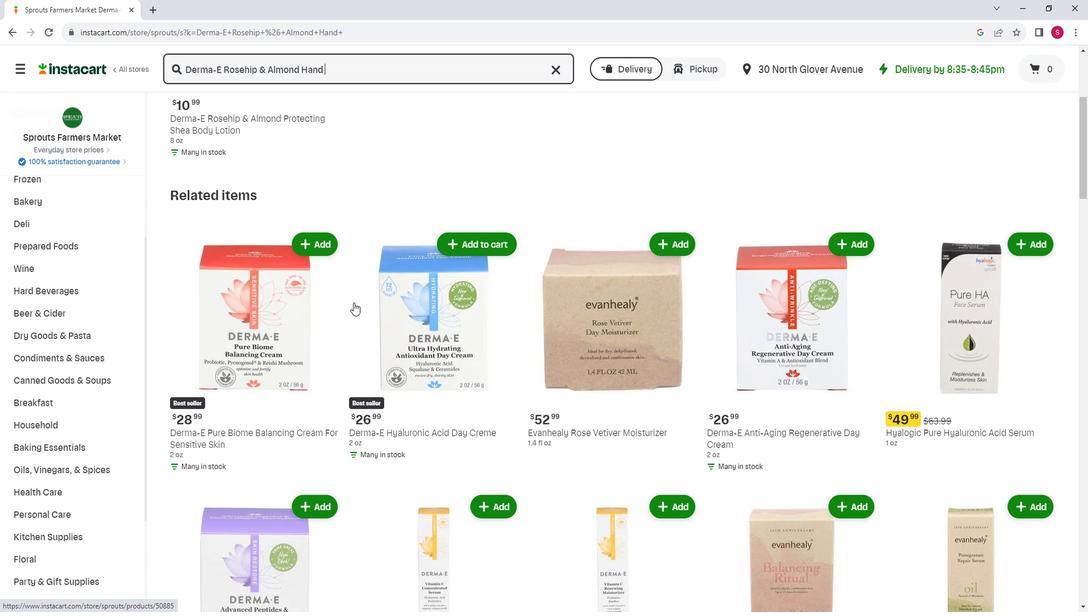 
Action: Mouse scrolled (362, 301) with delta (0, 0)
Screenshot: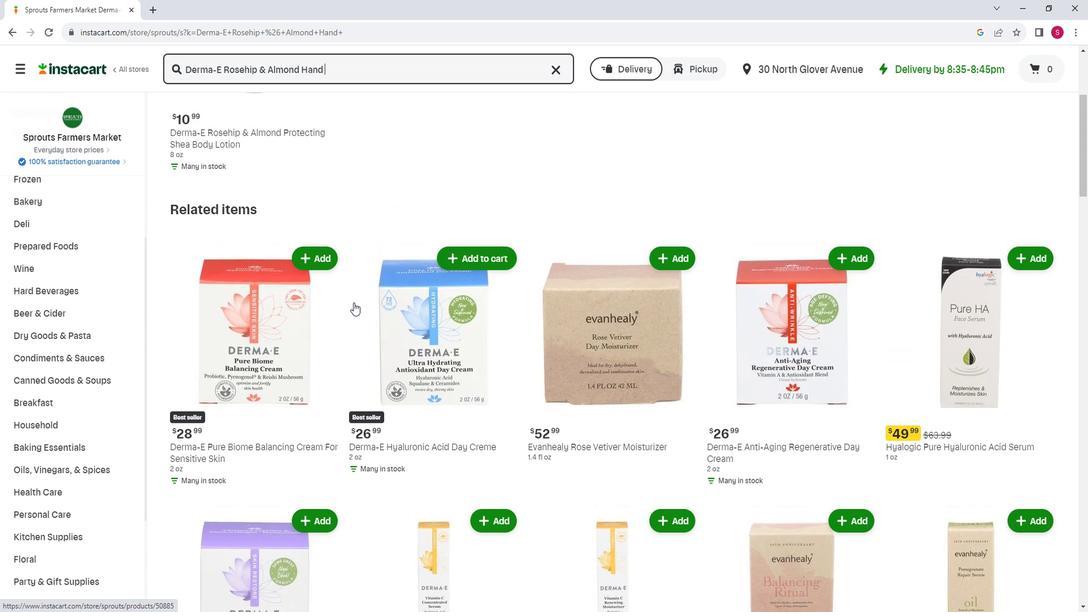 
Action: Mouse scrolled (362, 301) with delta (0, 0)
Screenshot: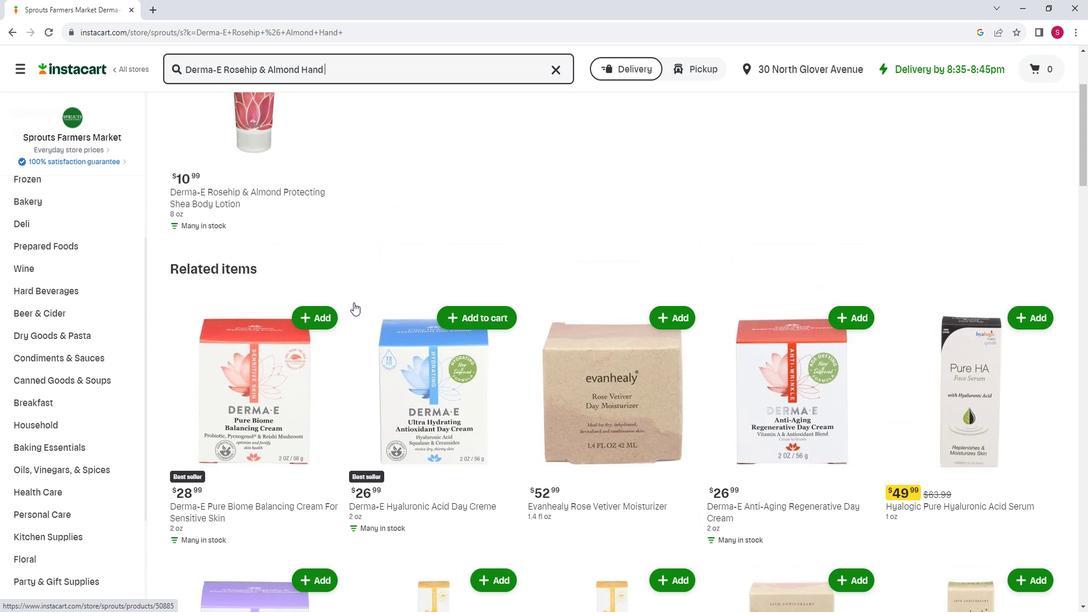 
Action: Mouse scrolled (362, 301) with delta (0, 0)
Screenshot: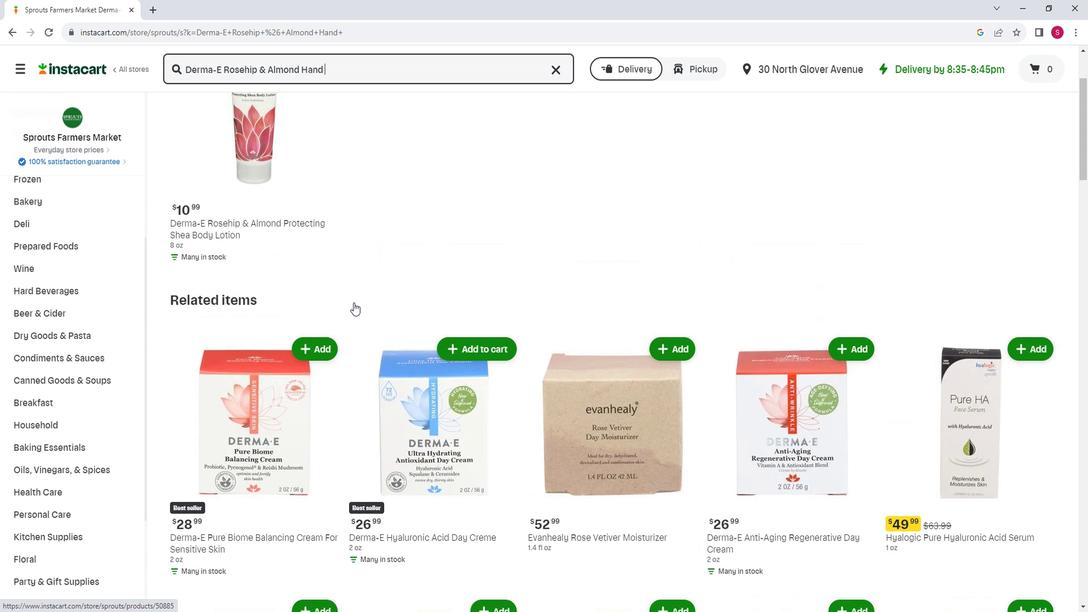 
Action: Mouse scrolled (362, 301) with delta (0, 0)
Screenshot: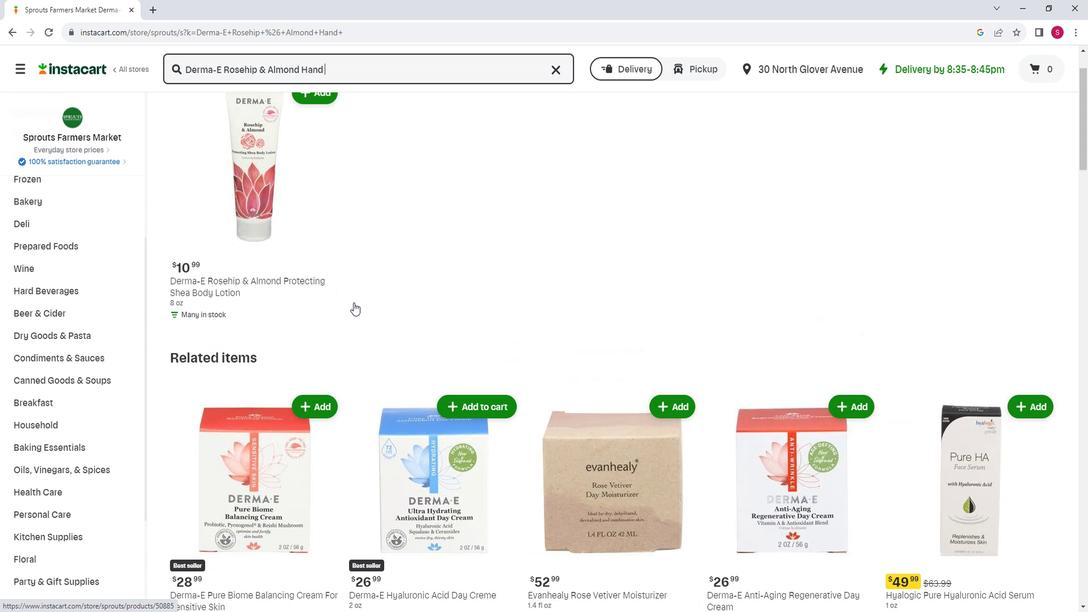 
Action: Mouse moved to (384, 298)
Screenshot: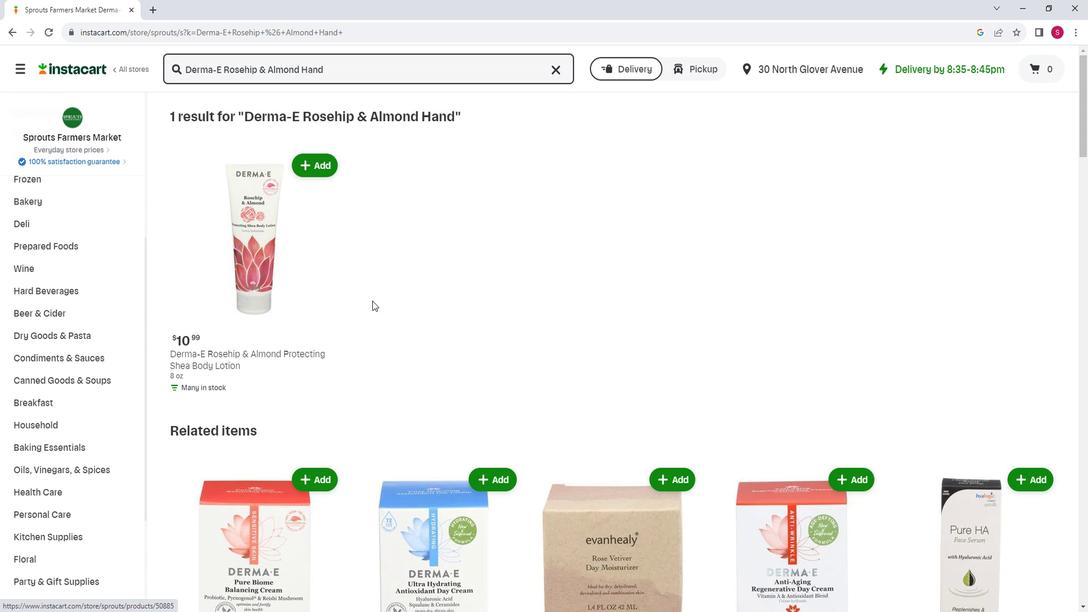 
Action: Mouse scrolled (384, 298) with delta (0, 0)
Screenshot: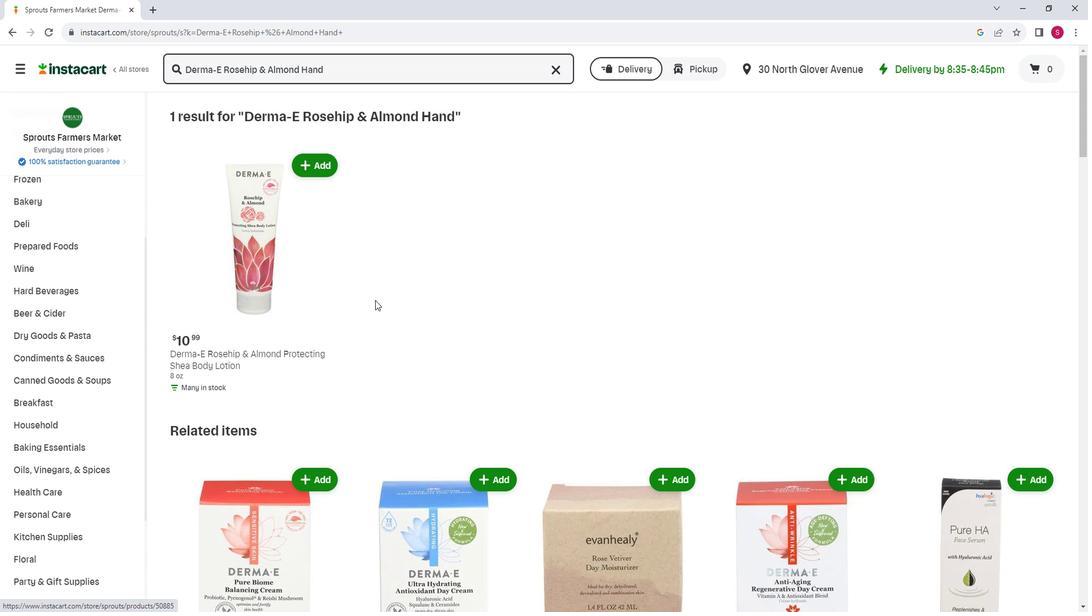 
Action: Mouse scrolled (384, 298) with delta (0, 0)
Screenshot: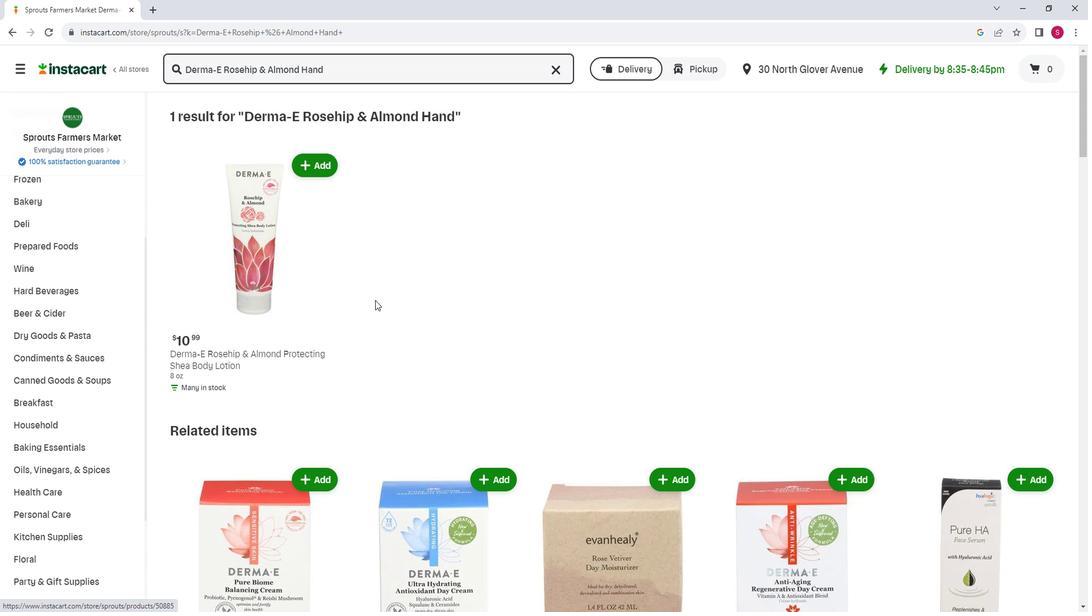 
Action: Mouse moved to (385, 297)
Screenshot: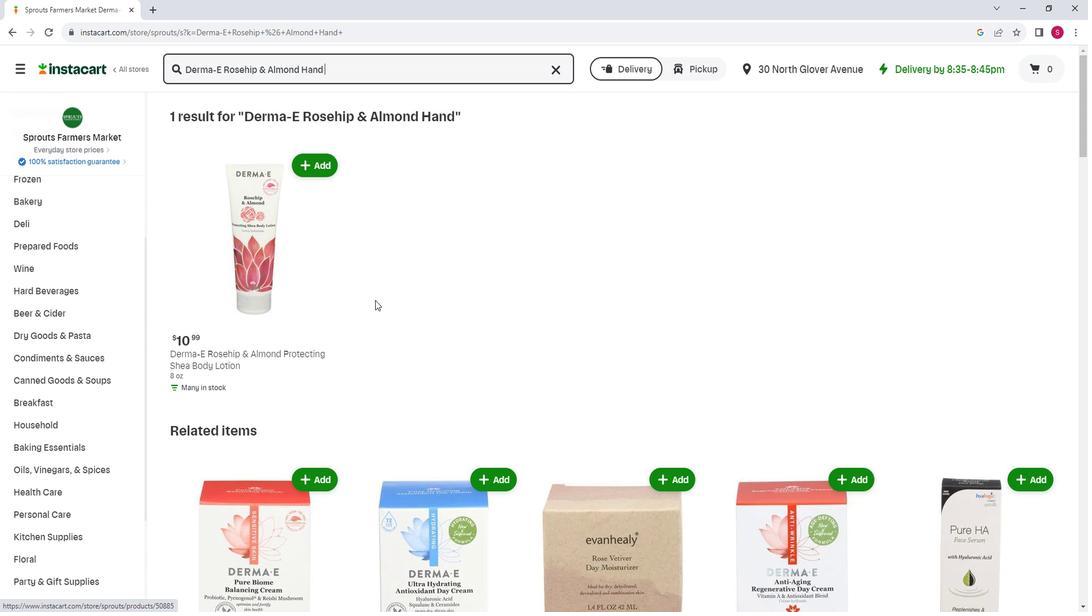 
